 Task: Add a signature Destiny Lee containing Have a successful week, Destiny Lee to email address softage.4@softage.net and add a label Trademarks
Action: Mouse moved to (900, 76)
Screenshot: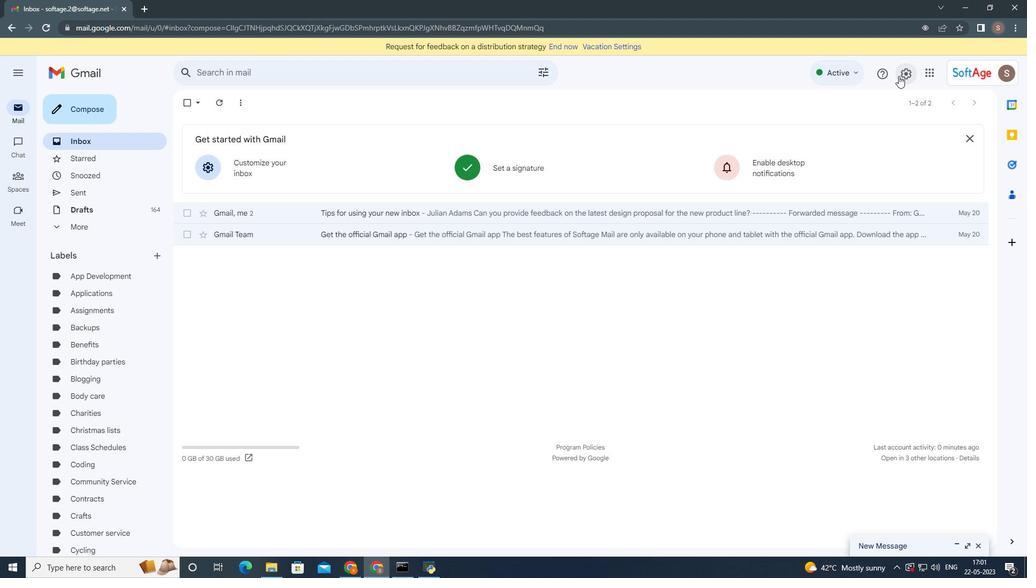 
Action: Mouse pressed left at (900, 76)
Screenshot: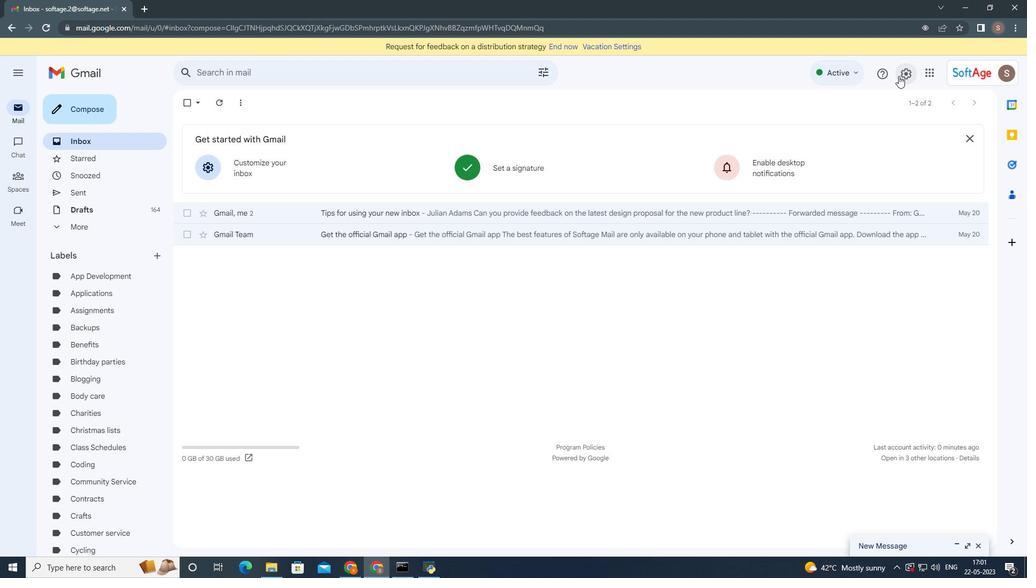 
Action: Mouse moved to (869, 130)
Screenshot: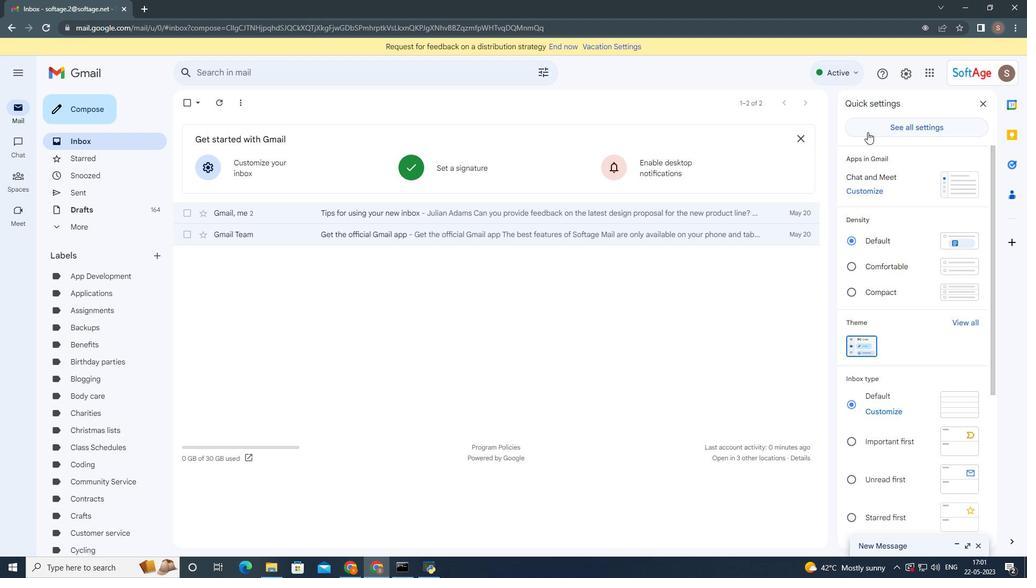 
Action: Mouse pressed left at (869, 130)
Screenshot: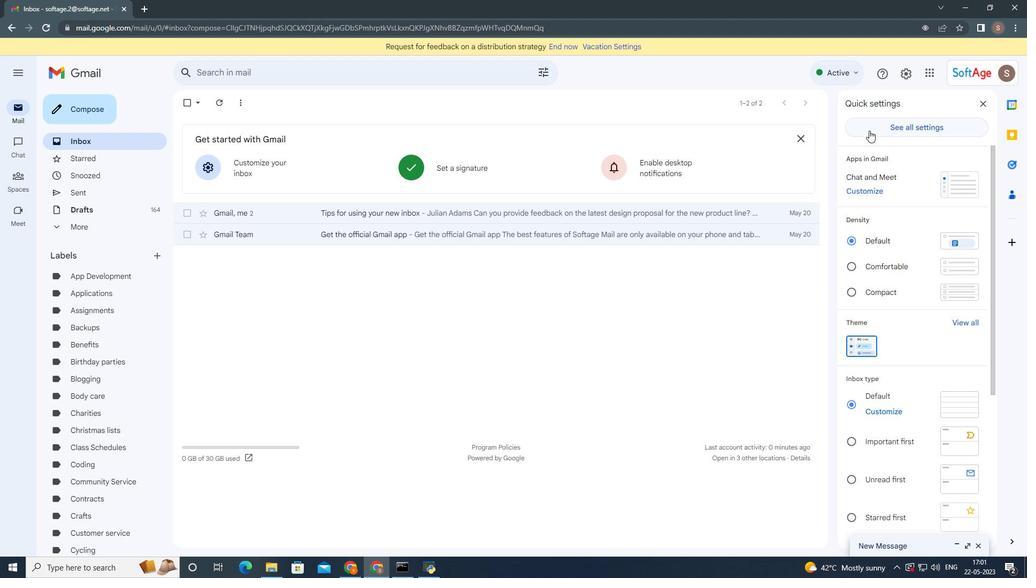 
Action: Mouse moved to (383, 327)
Screenshot: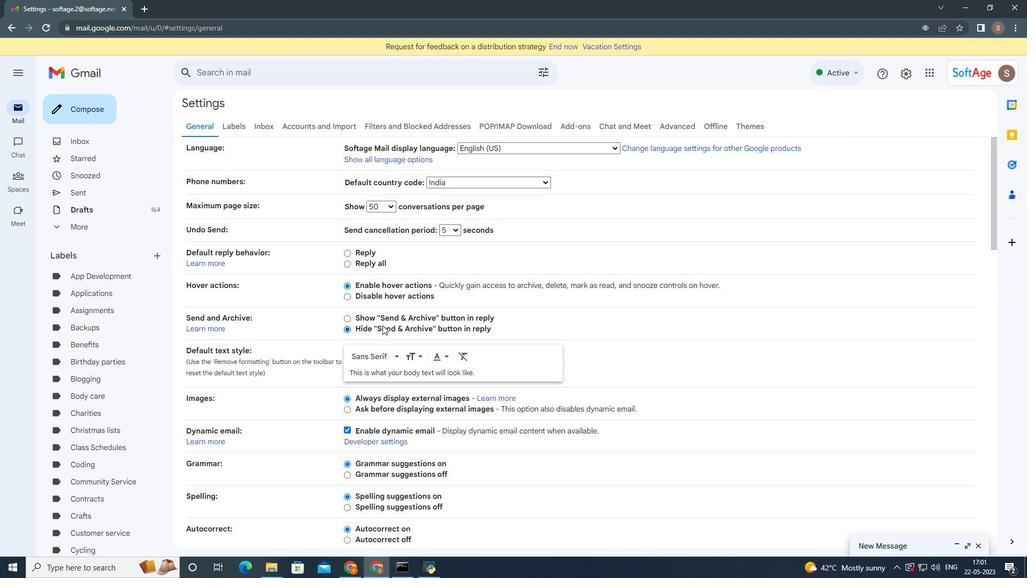 
Action: Mouse scrolled (383, 326) with delta (0, 0)
Screenshot: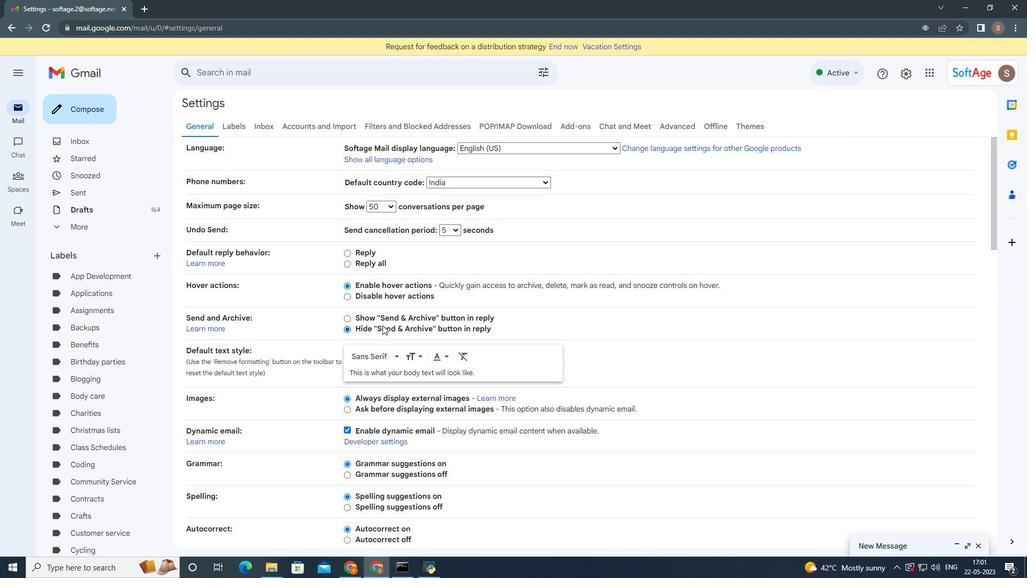 
Action: Mouse moved to (385, 331)
Screenshot: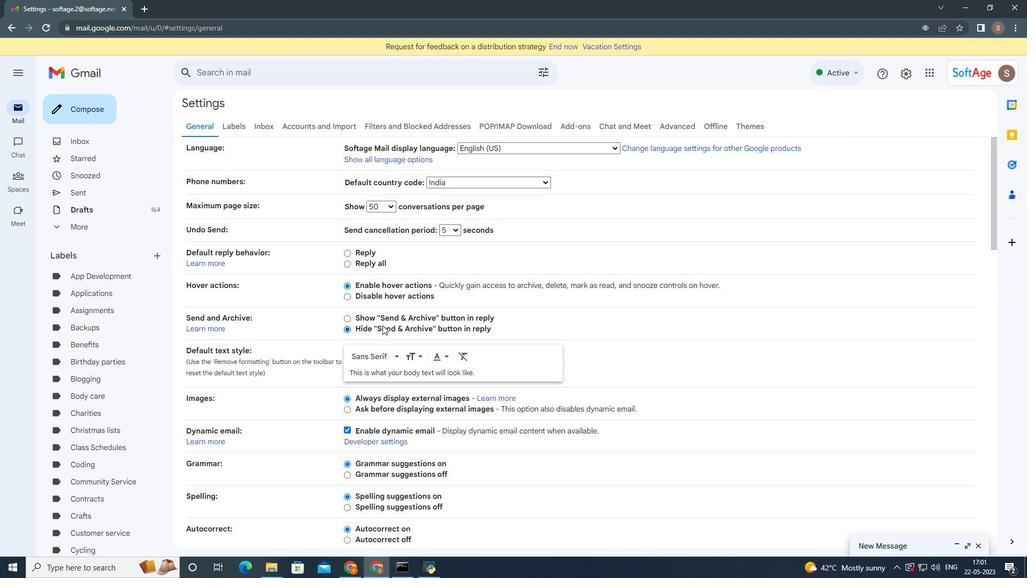 
Action: Mouse scrolled (385, 330) with delta (0, 0)
Screenshot: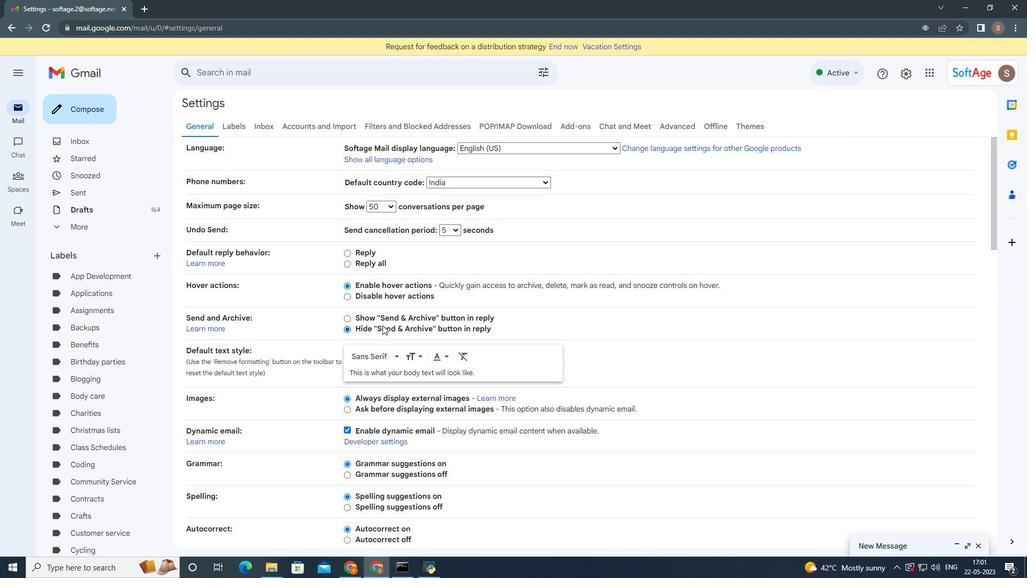
Action: Mouse moved to (386, 333)
Screenshot: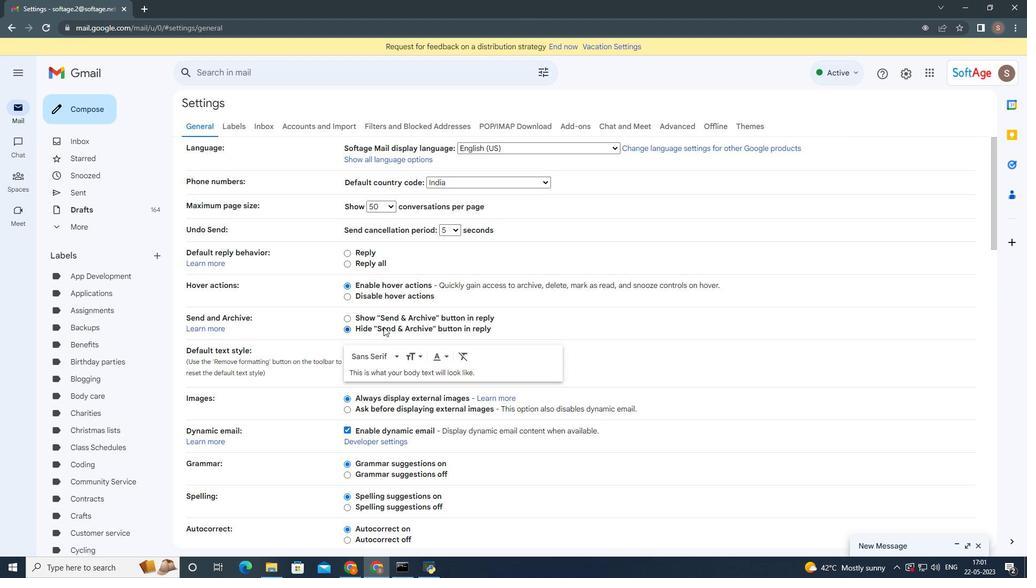 
Action: Mouse scrolled (386, 333) with delta (0, 0)
Screenshot: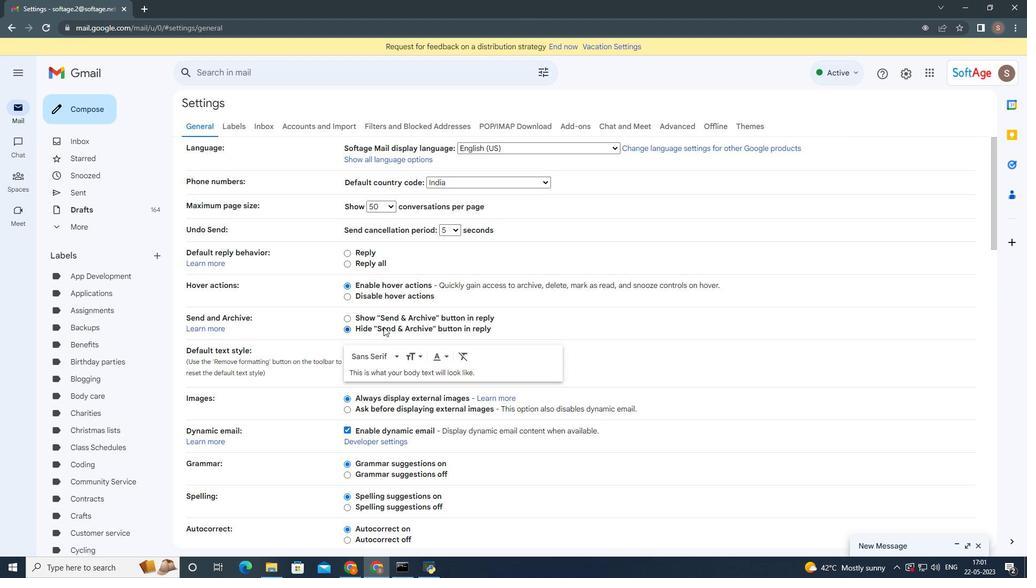 
Action: Mouse moved to (386, 333)
Screenshot: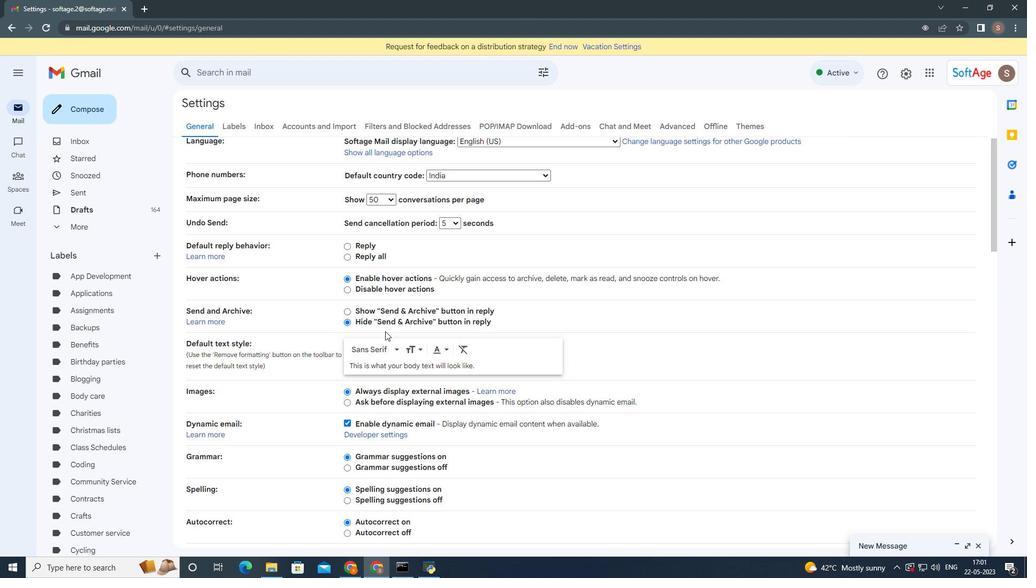 
Action: Mouse scrolled (386, 333) with delta (0, 0)
Screenshot: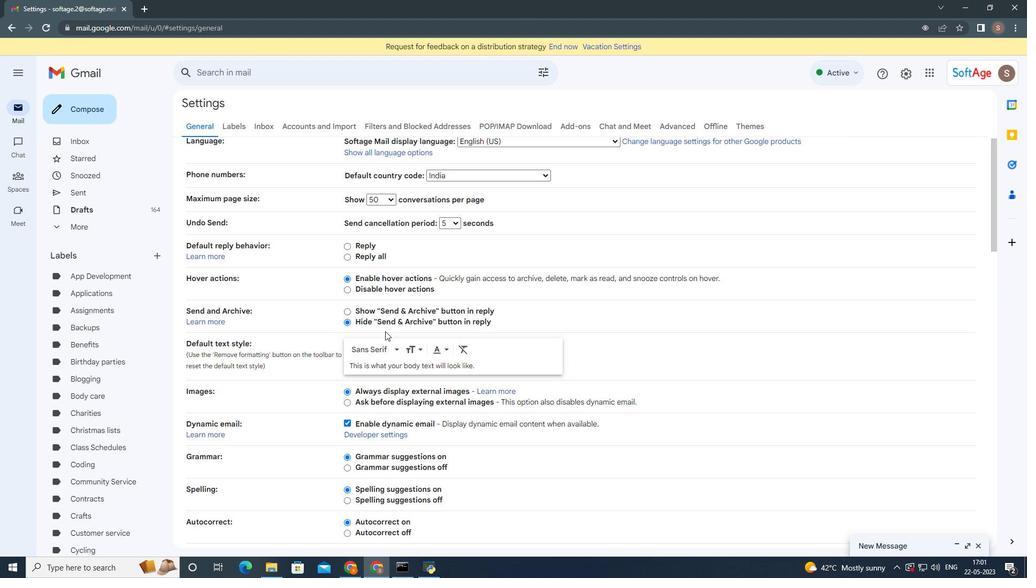 
Action: Mouse moved to (386, 334)
Screenshot: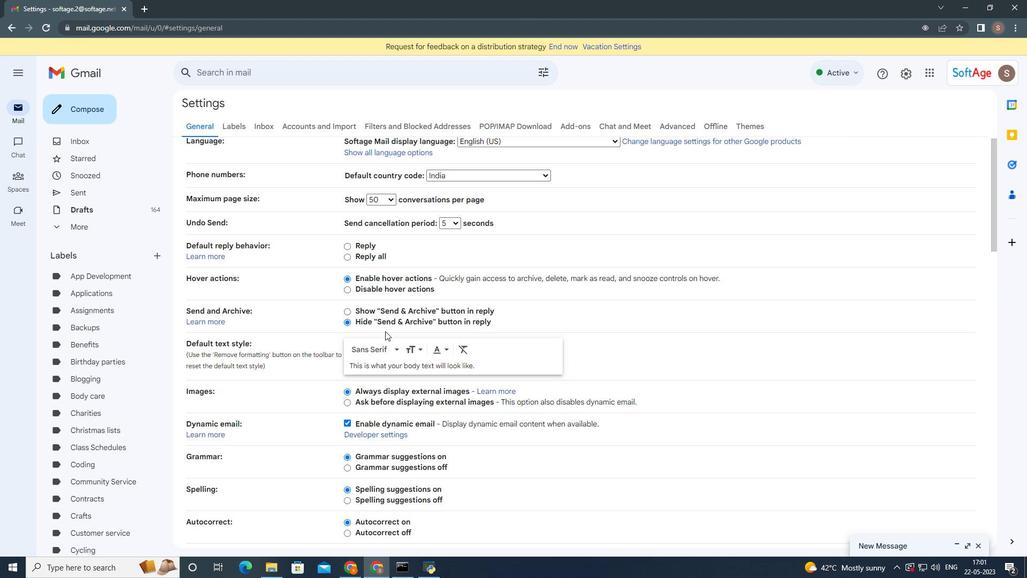 
Action: Mouse scrolled (386, 333) with delta (0, 0)
Screenshot: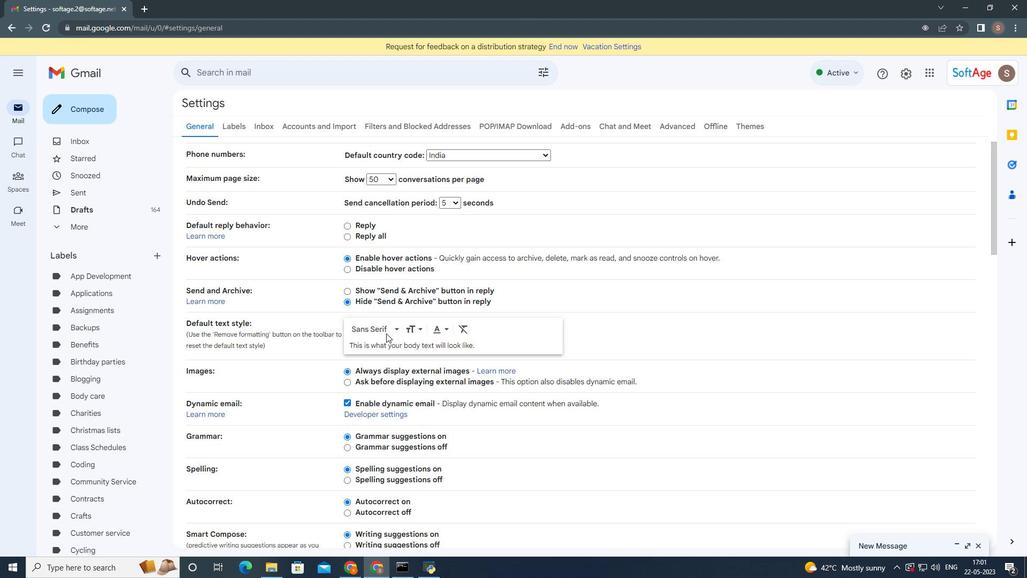 
Action: Mouse moved to (386, 335)
Screenshot: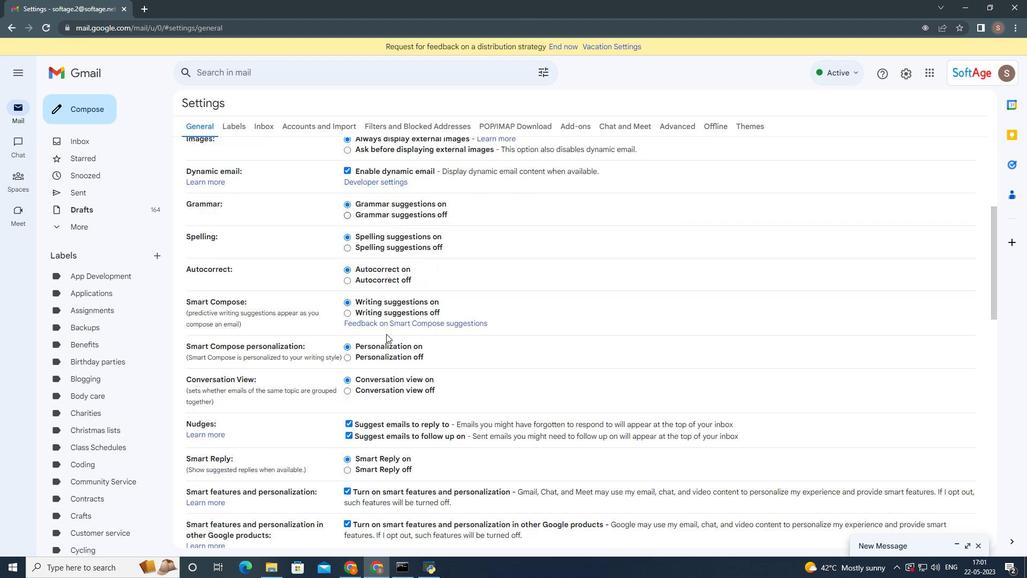 
Action: Mouse scrolled (386, 334) with delta (0, 0)
Screenshot: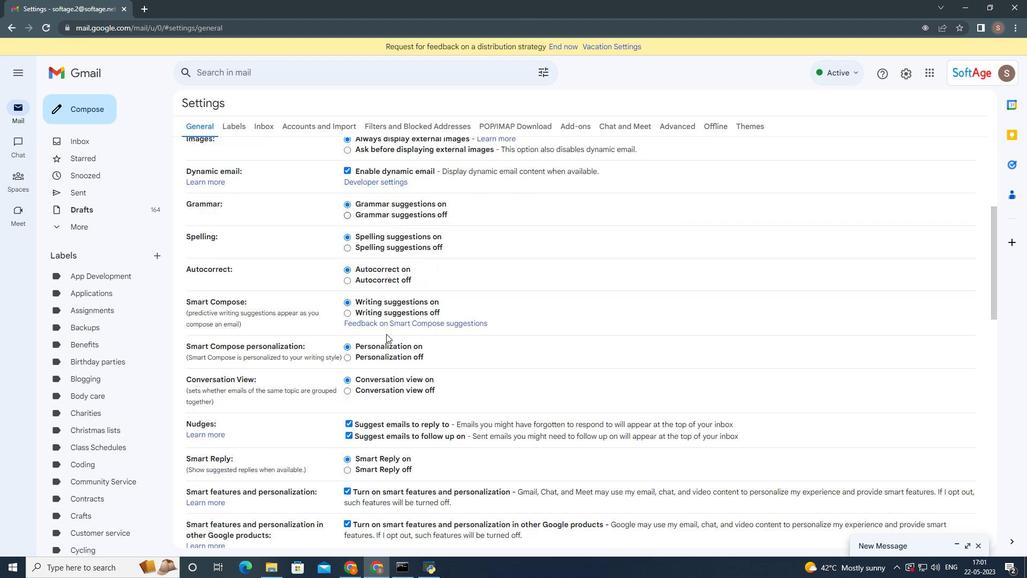 
Action: Mouse moved to (386, 335)
Screenshot: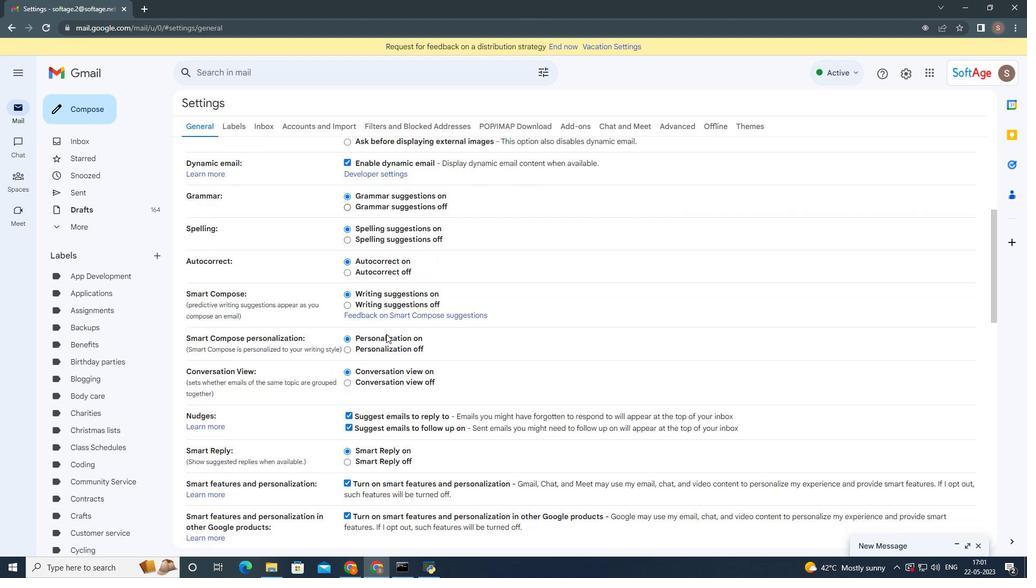 
Action: Mouse scrolled (386, 335) with delta (0, 0)
Screenshot: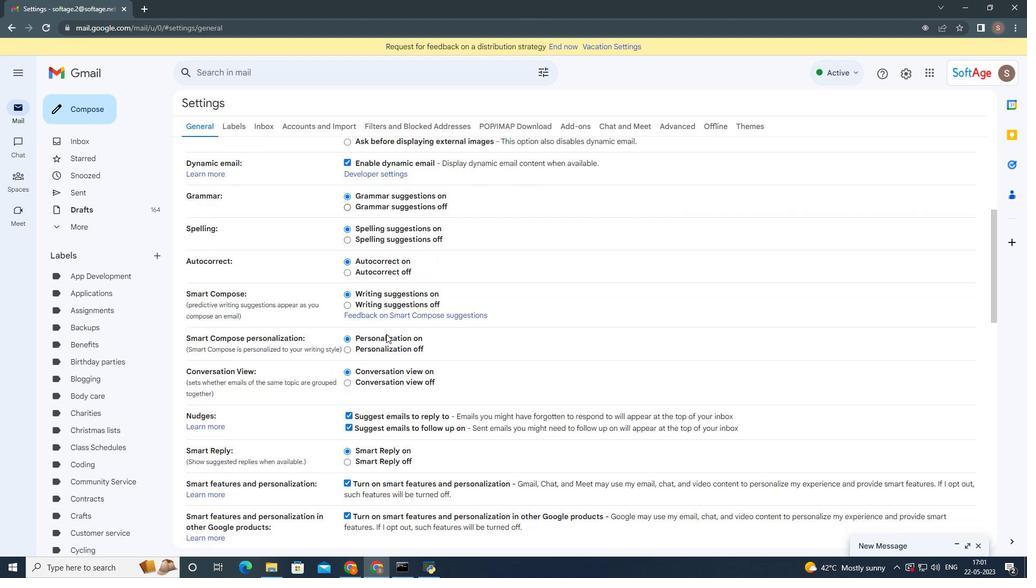 
Action: Mouse moved to (386, 336)
Screenshot: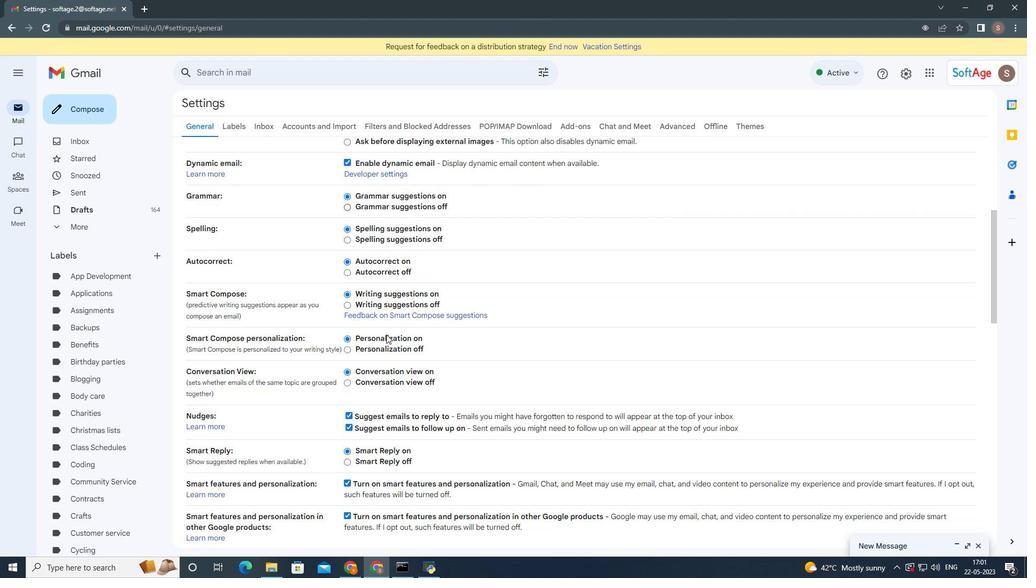 
Action: Mouse scrolled (386, 335) with delta (0, 0)
Screenshot: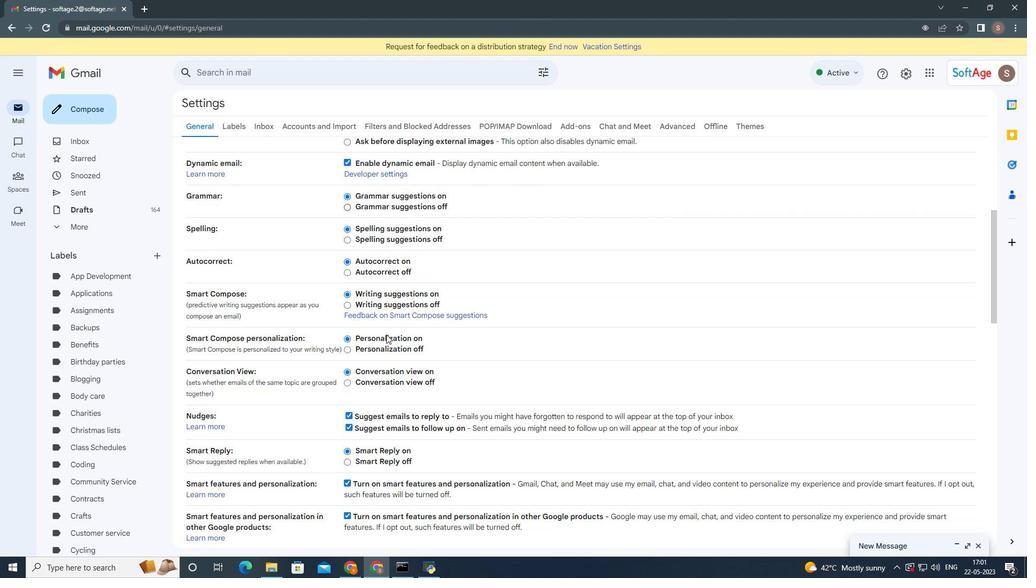 
Action: Mouse moved to (386, 338)
Screenshot: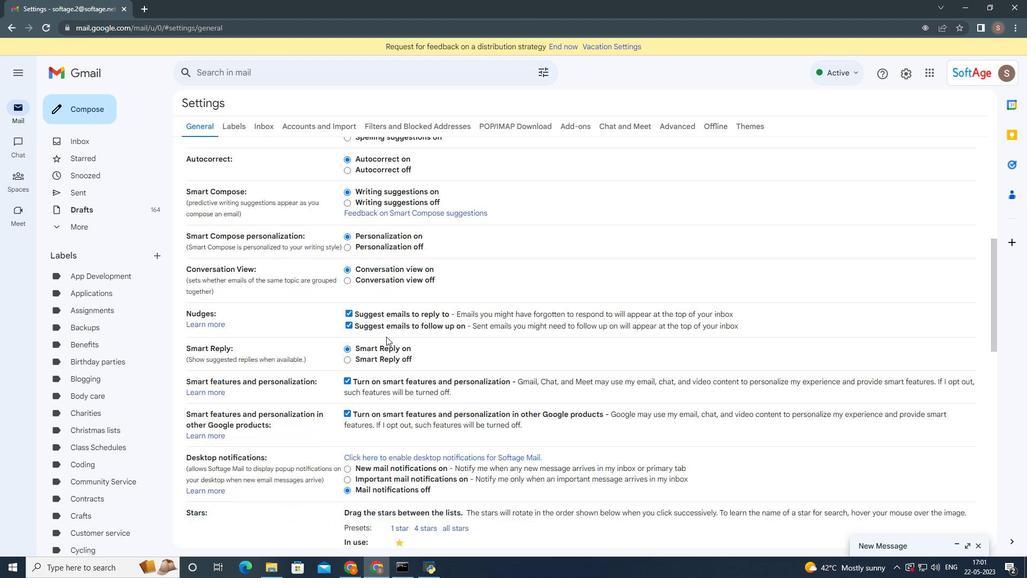
Action: Mouse scrolled (386, 338) with delta (0, 0)
Screenshot: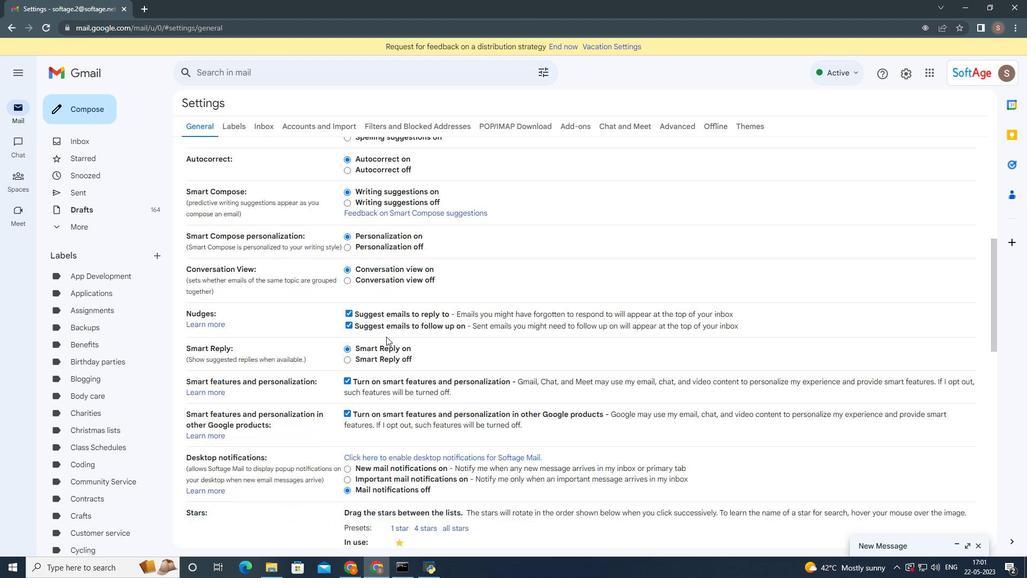 
Action: Mouse moved to (386, 343)
Screenshot: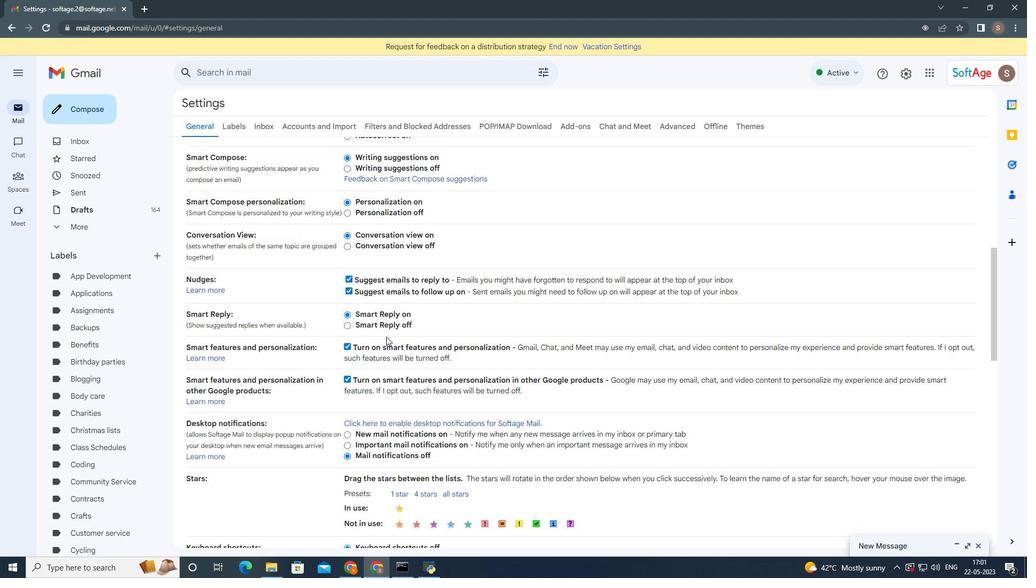 
Action: Mouse scrolled (386, 342) with delta (0, 0)
Screenshot: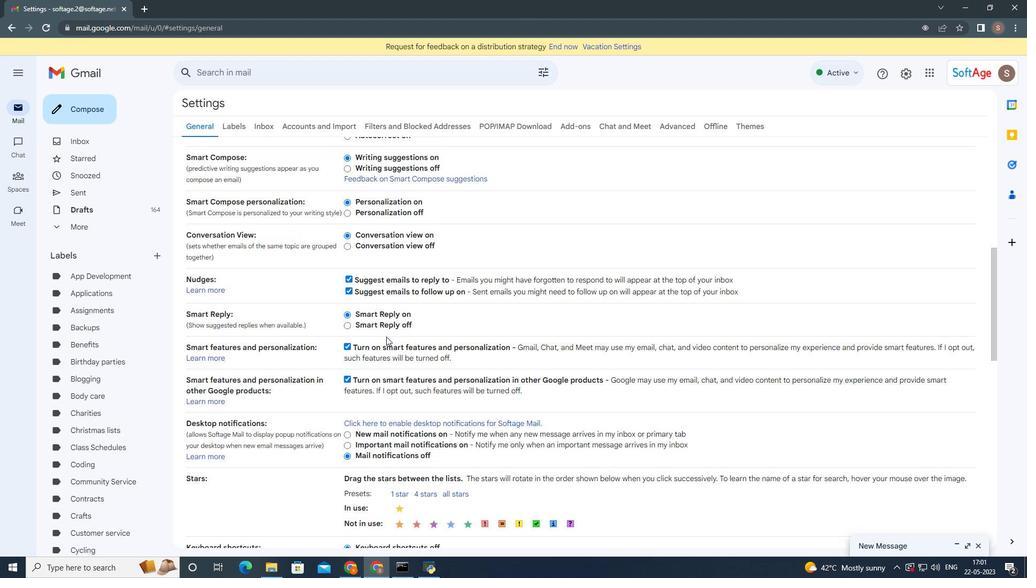 
Action: Mouse moved to (384, 400)
Screenshot: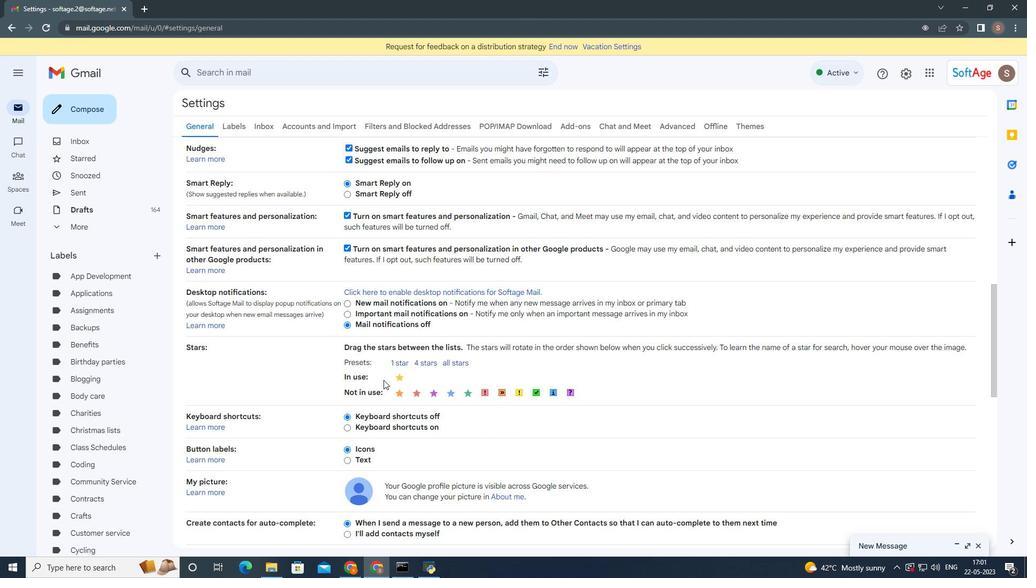 
Action: Mouse scrolled (384, 400) with delta (0, 0)
Screenshot: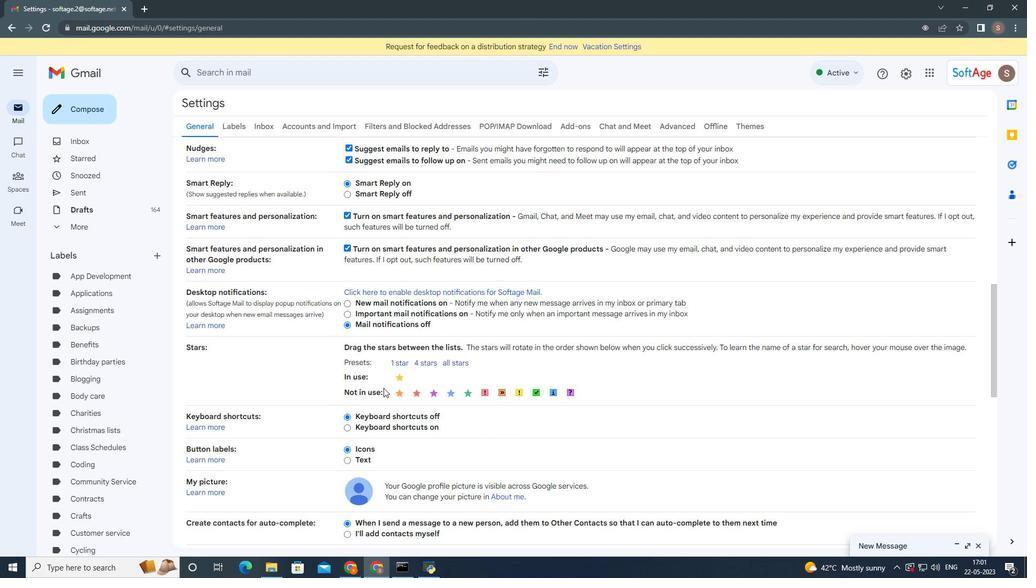
Action: Mouse moved to (385, 402)
Screenshot: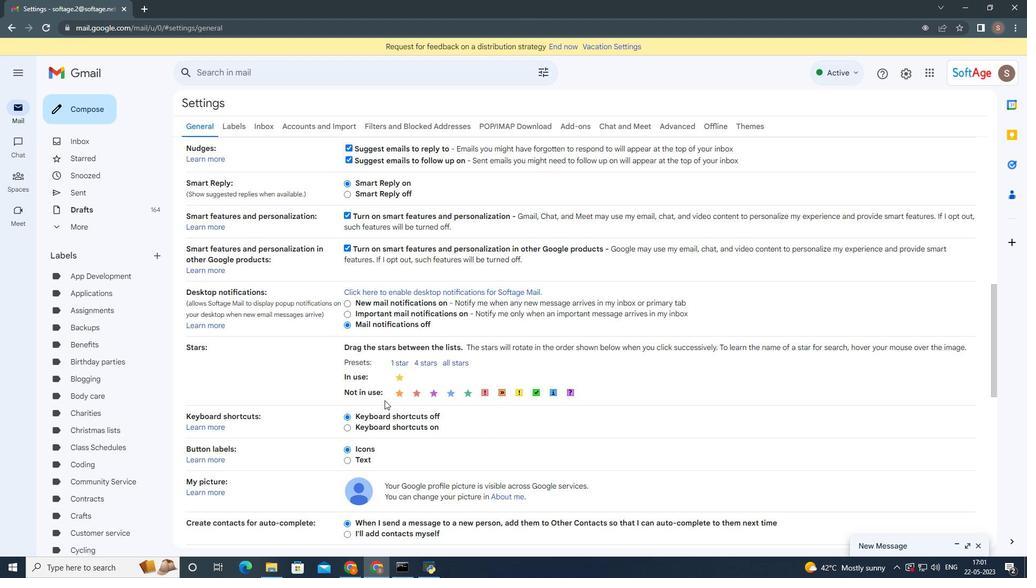 
Action: Mouse scrolled (385, 401) with delta (0, 0)
Screenshot: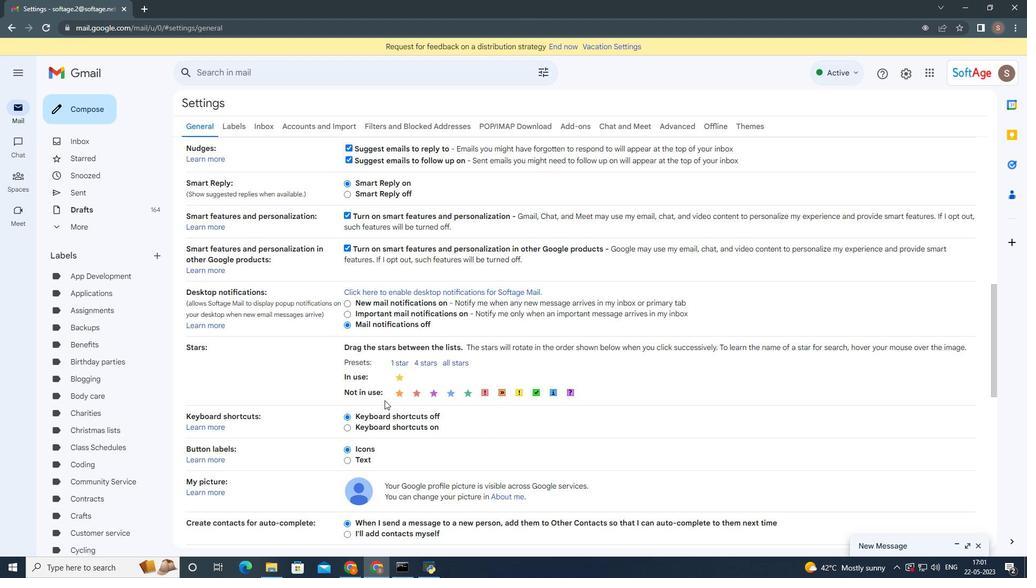 
Action: Mouse scrolled (385, 401) with delta (0, 0)
Screenshot: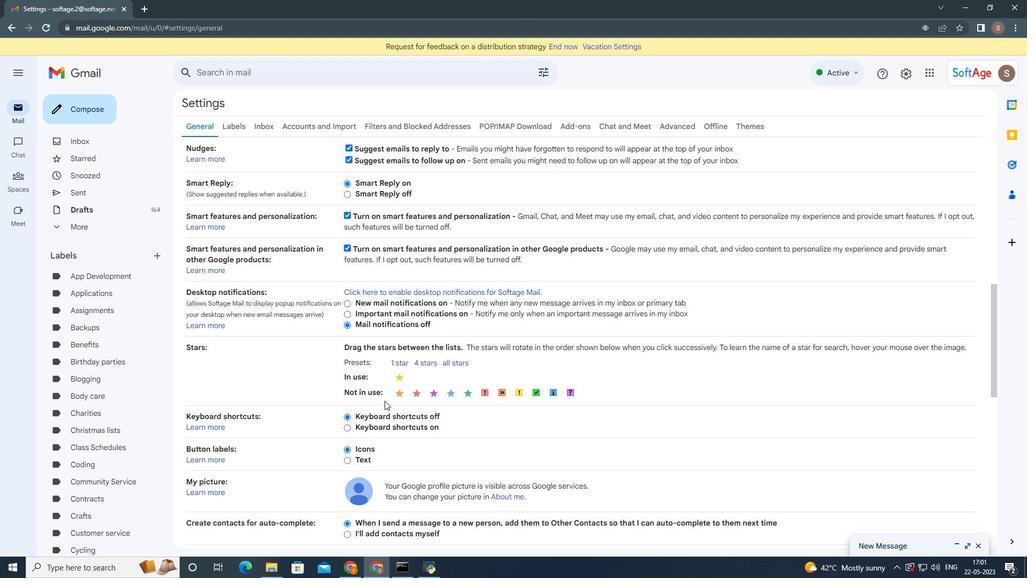 
Action: Mouse moved to (410, 491)
Screenshot: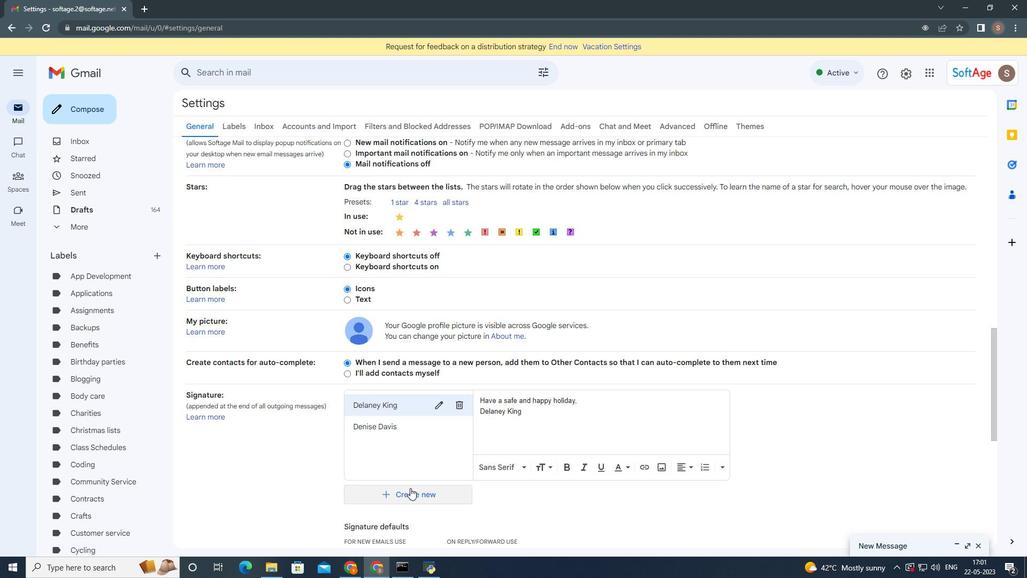 
Action: Mouse pressed left at (410, 491)
Screenshot: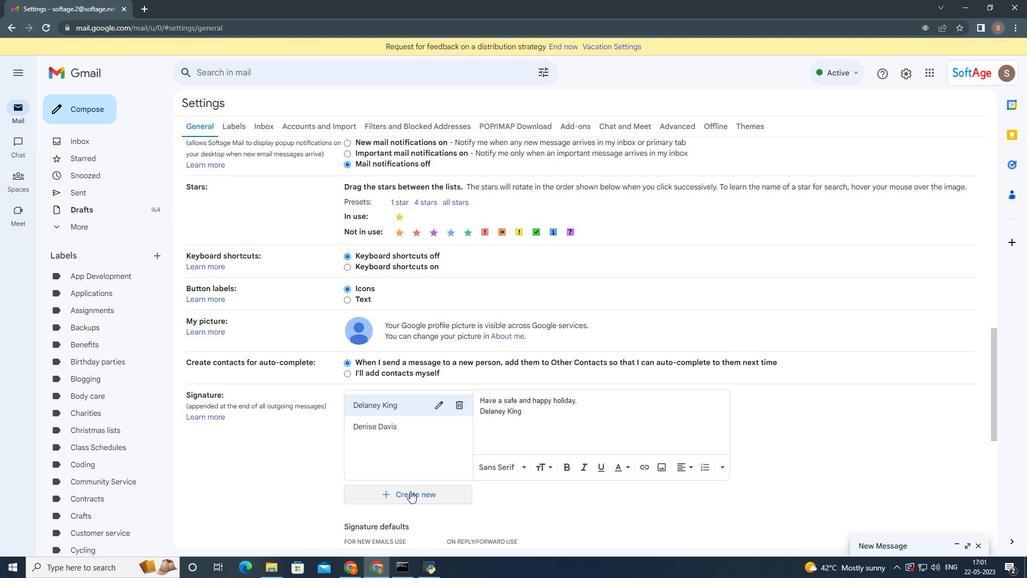 
Action: Mouse moved to (493, 354)
Screenshot: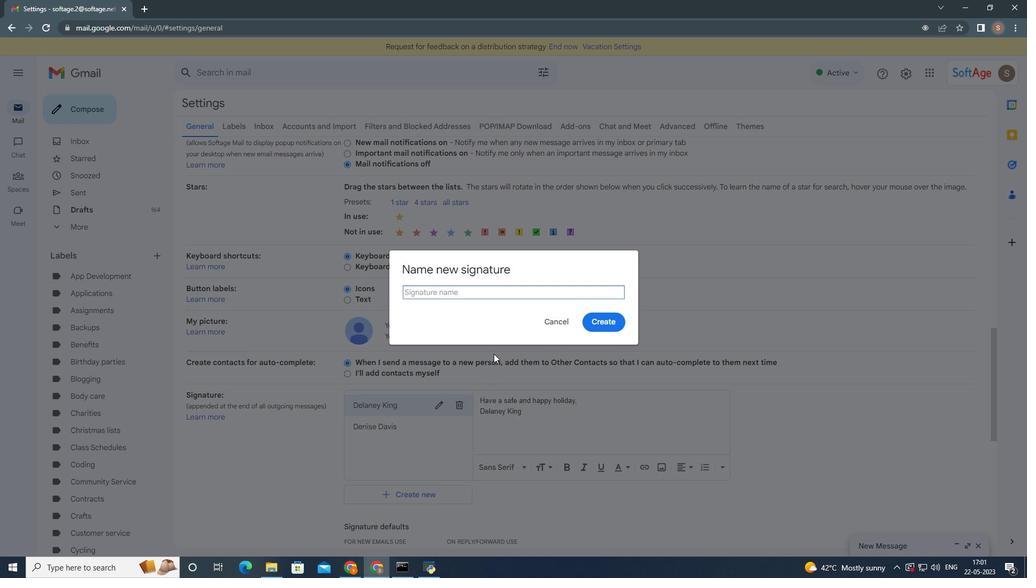 
Action: Key pressed <Key.shift>Destiny<Key.space><Key.shift><Key.shift><Key.shift><Key.shift><Key.shift><Key.shift><Key.shift><Key.shift><Key.shift><Key.shift><Key.shift><Key.shift><Key.shift><Key.shift><Key.shift><Key.shift><Key.shift><Key.shift>Lee
Screenshot: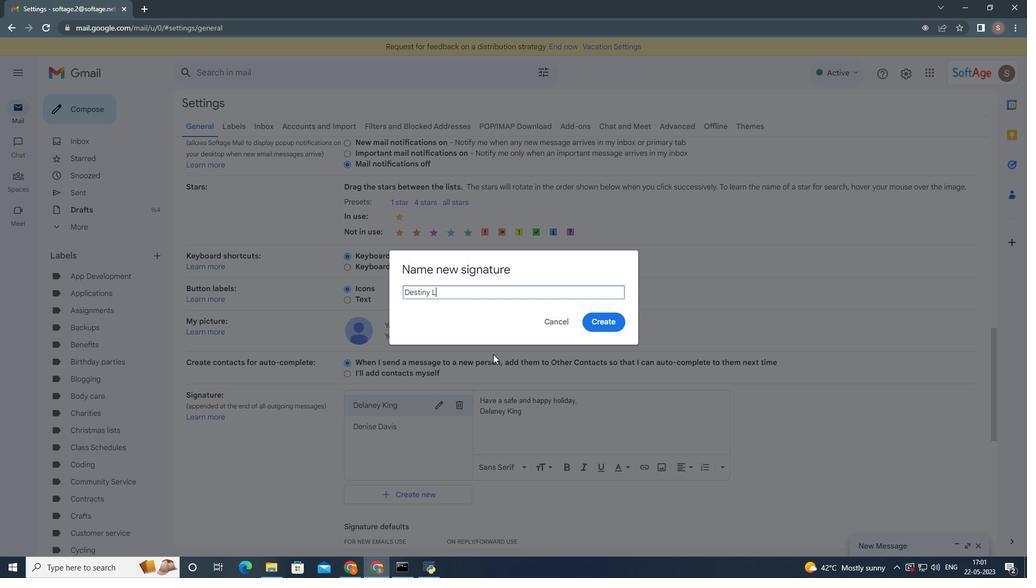 
Action: Mouse moved to (612, 323)
Screenshot: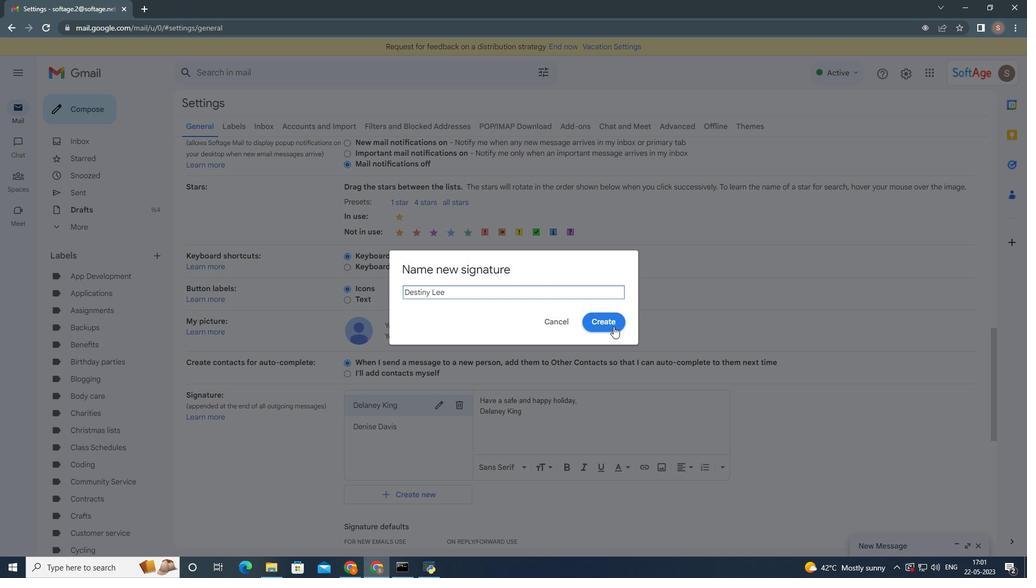 
Action: Mouse pressed left at (612, 323)
Screenshot: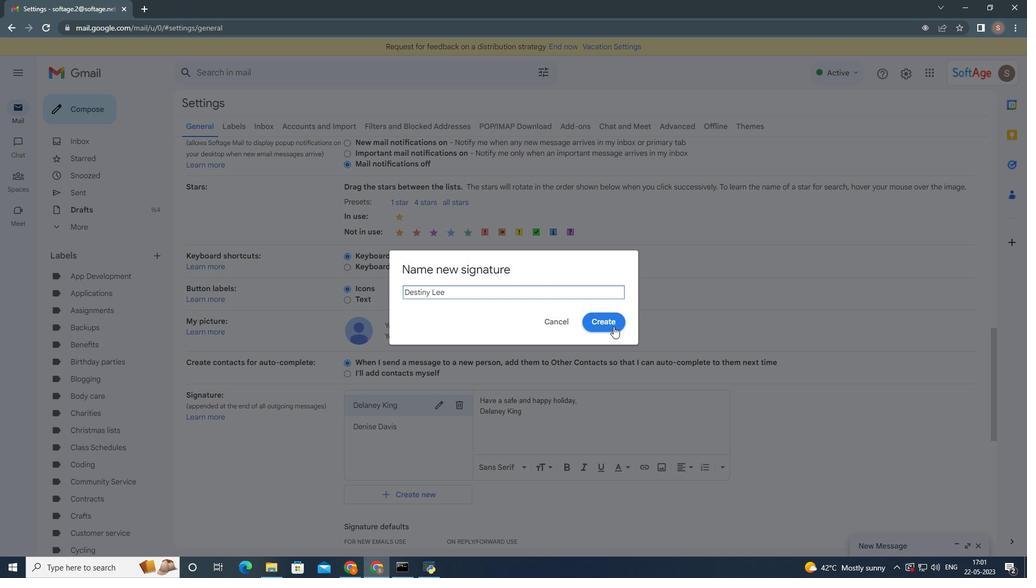 
Action: Mouse moved to (511, 389)
Screenshot: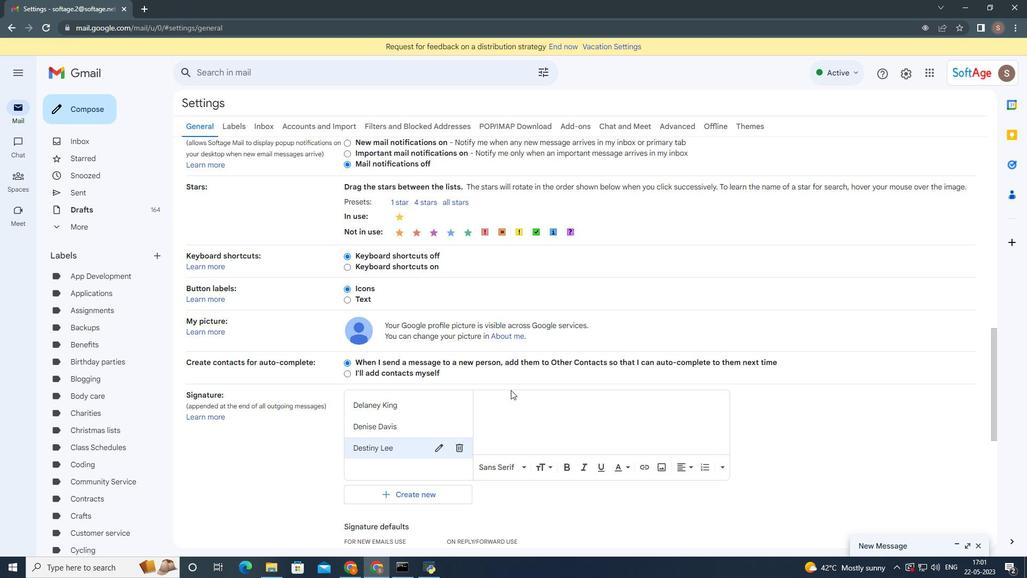 
Action: Key pressed have<Key.left><Key.left><Key.left><Key.backspace><Key.shift>H<Key.right><Key.right><Key.right><Key.space>a<Key.space>successful<Key.space>week
Screenshot: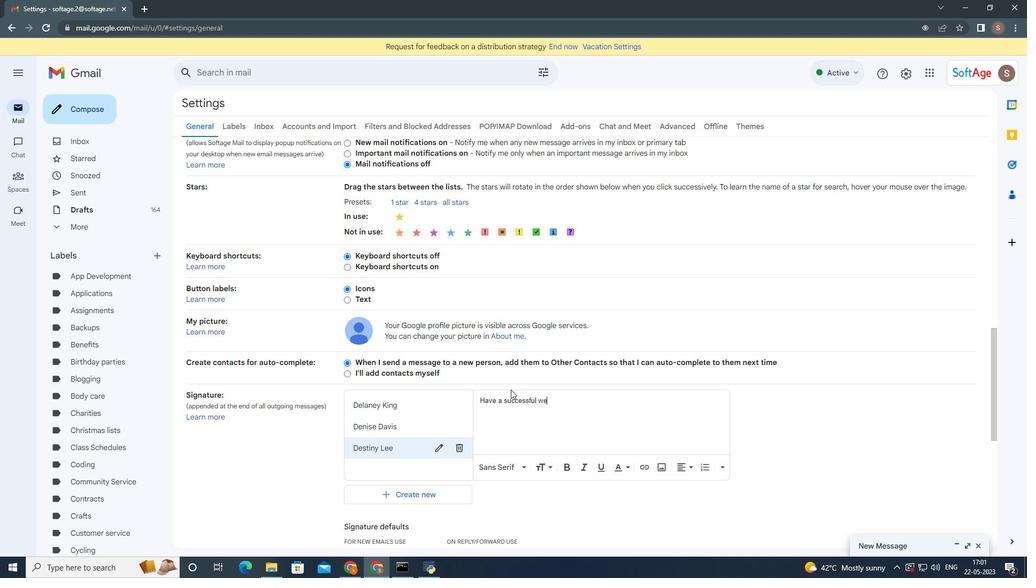 
Action: Mouse moved to (574, 433)
Screenshot: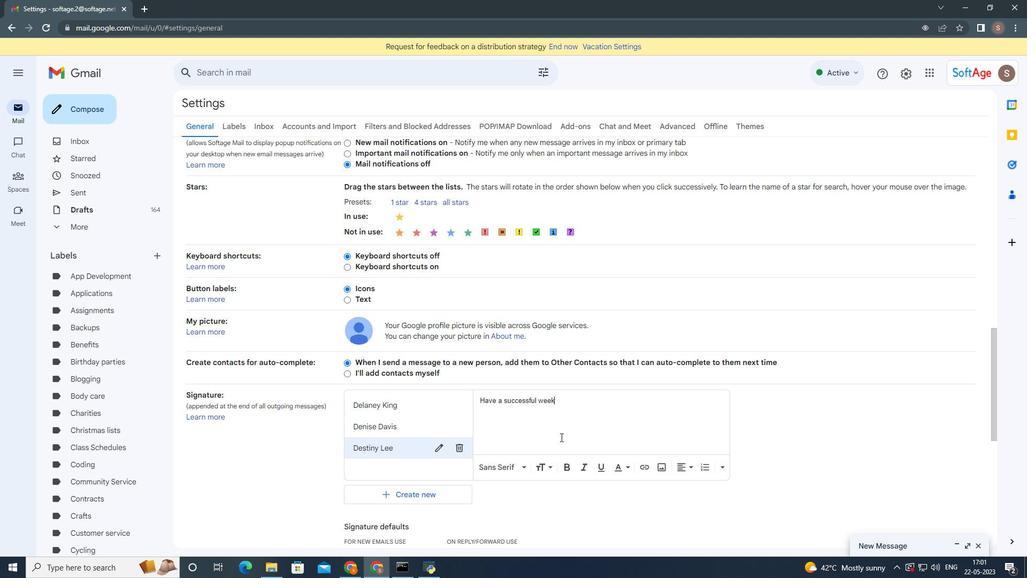 
Action: Mouse scrolled (574, 433) with delta (0, 0)
Screenshot: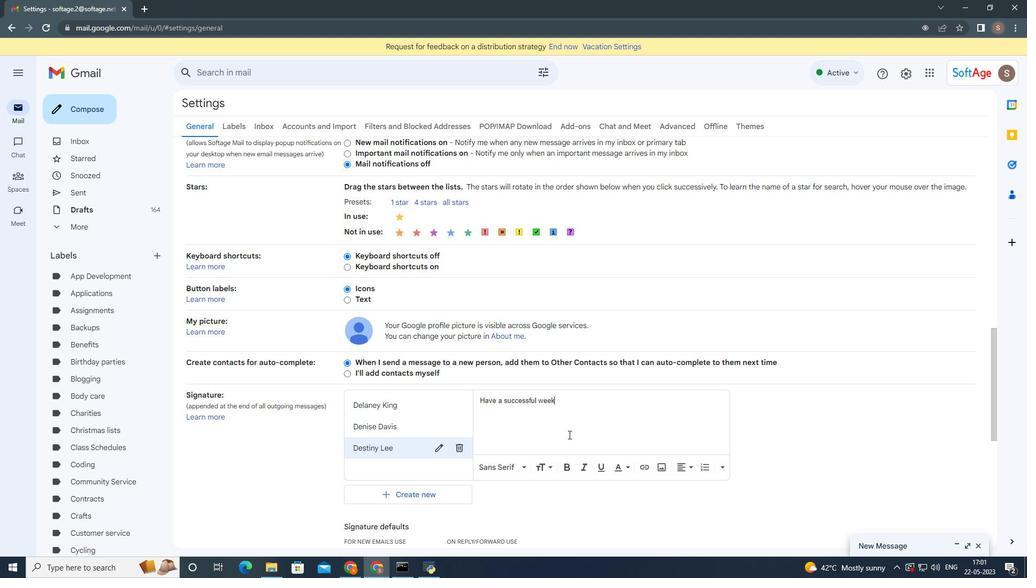 
Action: Mouse moved to (574, 372)
Screenshot: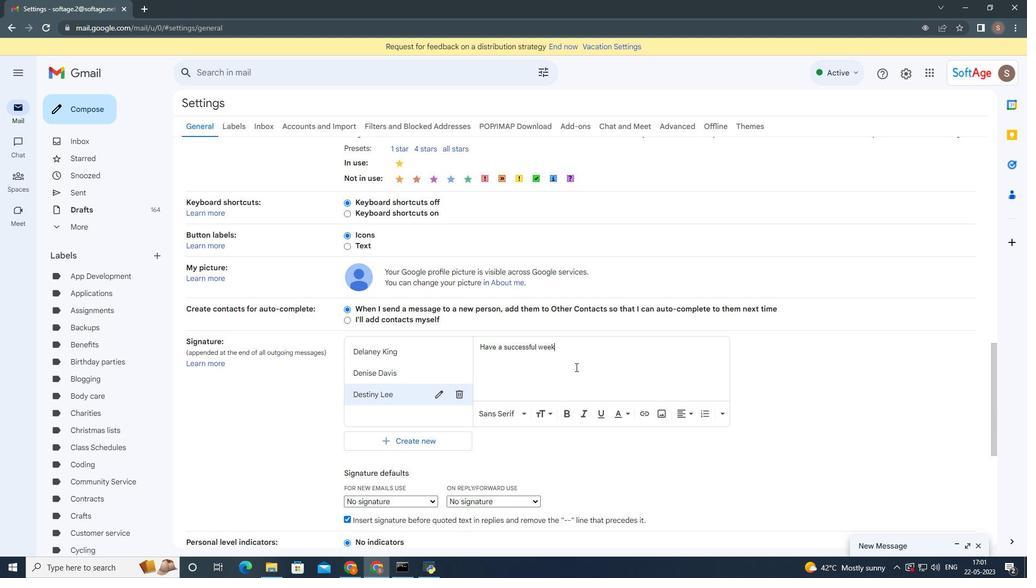 
Action: Key pressed ,<Key.enter><Key.shift>Destiny<Key.space><Key.shift>Lee
Screenshot: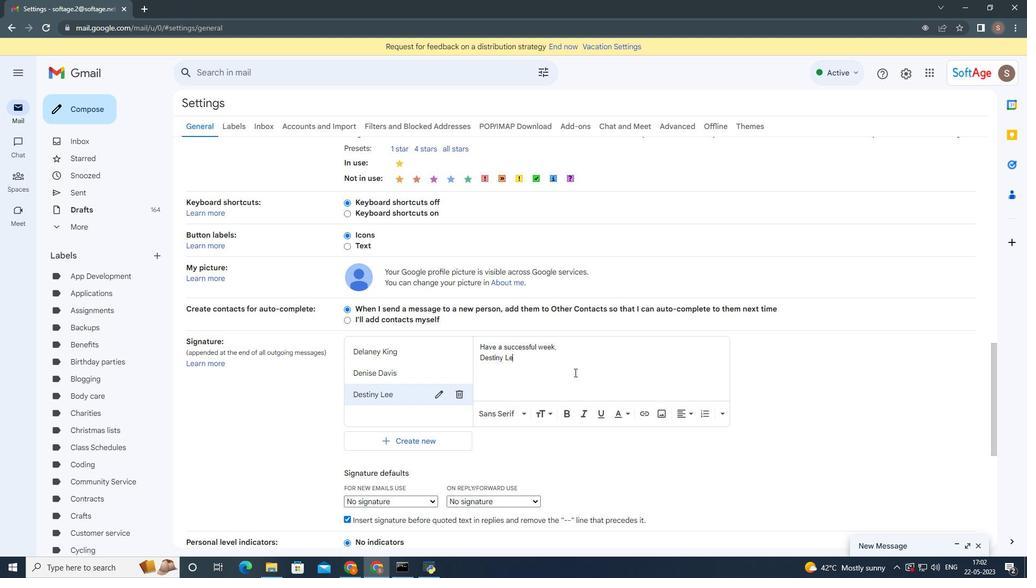
Action: Mouse moved to (556, 373)
Screenshot: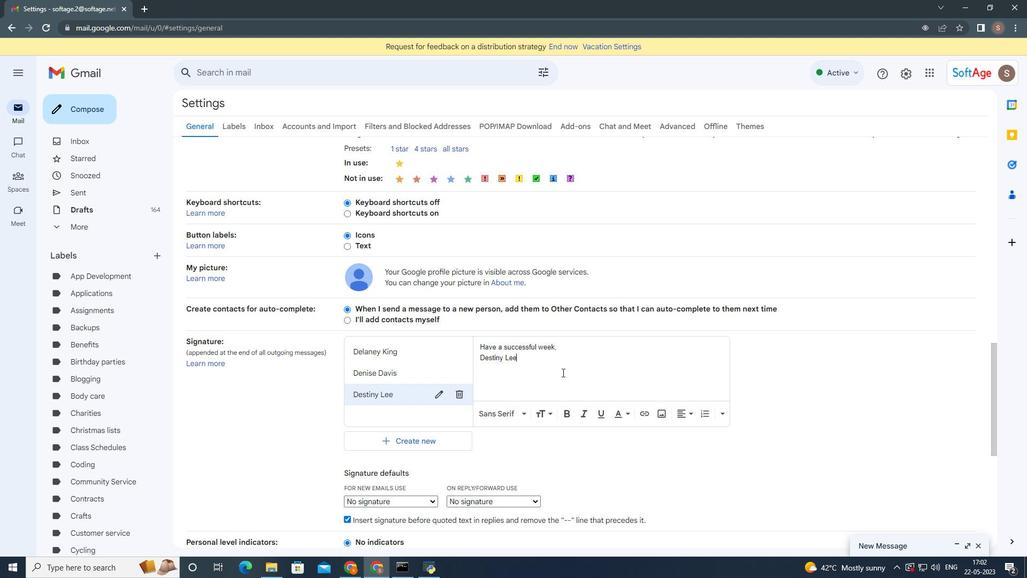 
Action: Mouse scrolled (556, 372) with delta (0, 0)
Screenshot: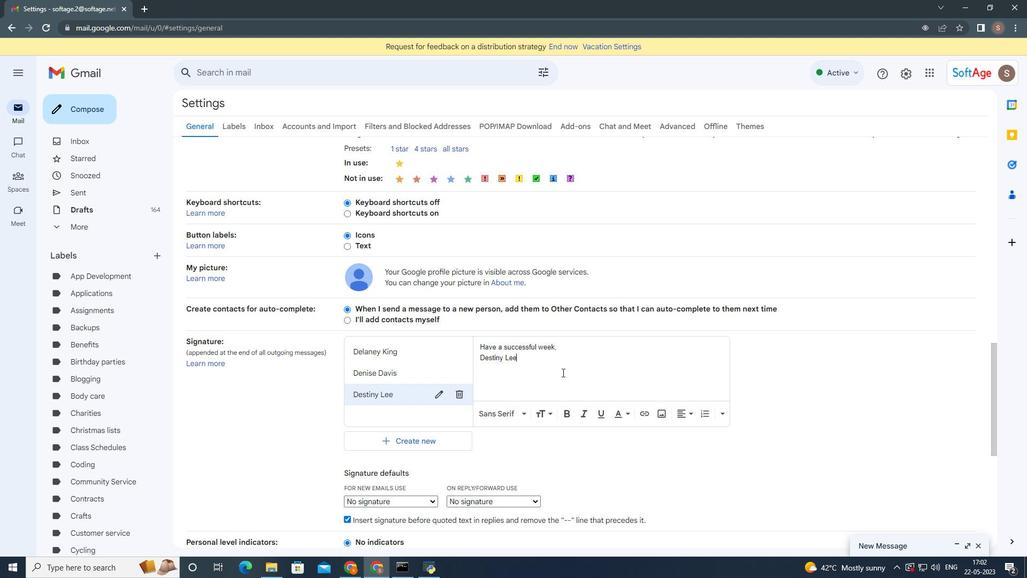 
Action: Mouse moved to (553, 377)
Screenshot: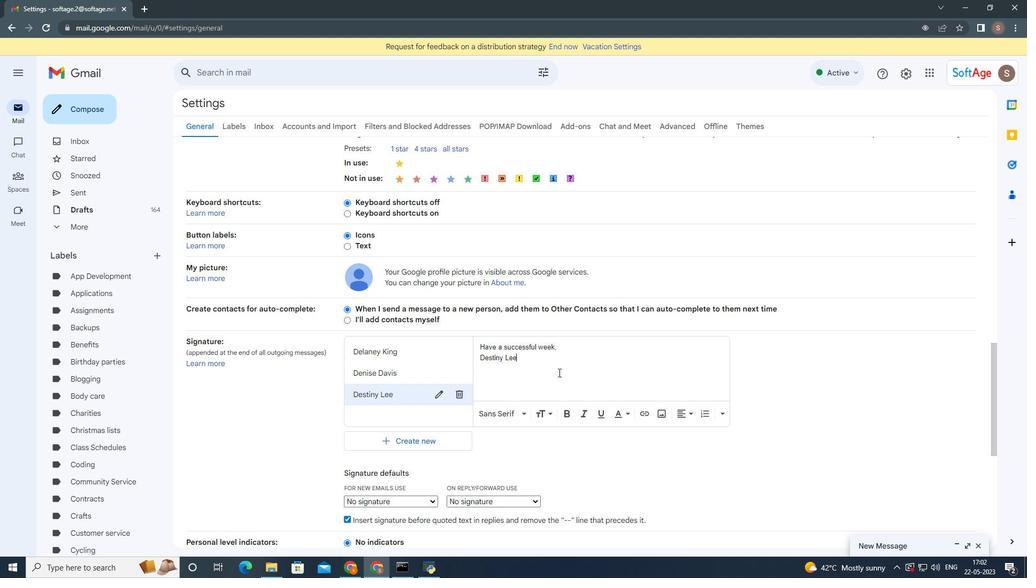 
Action: Mouse scrolled (553, 377) with delta (0, 0)
Screenshot: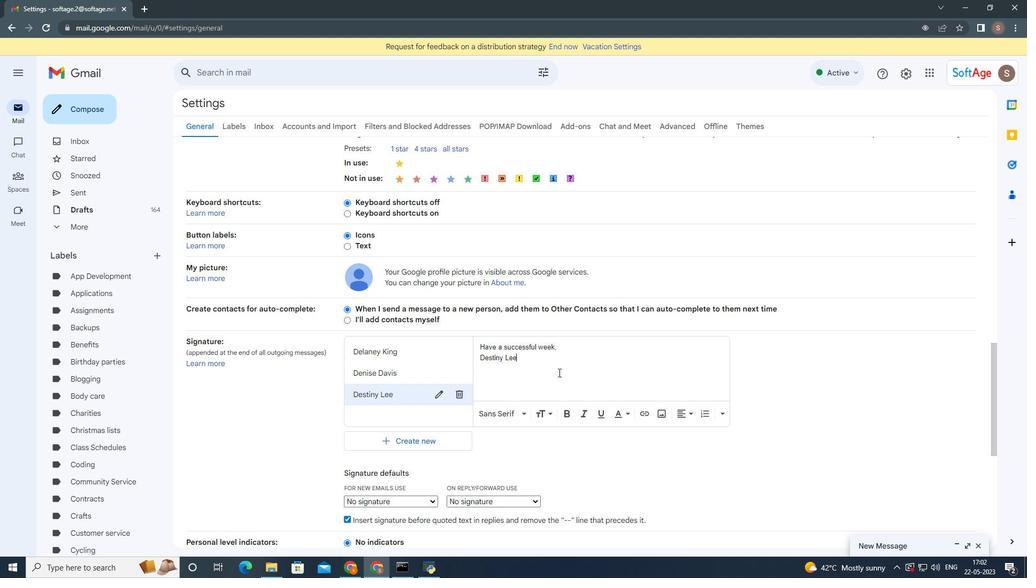
Action: Mouse moved to (549, 380)
Screenshot: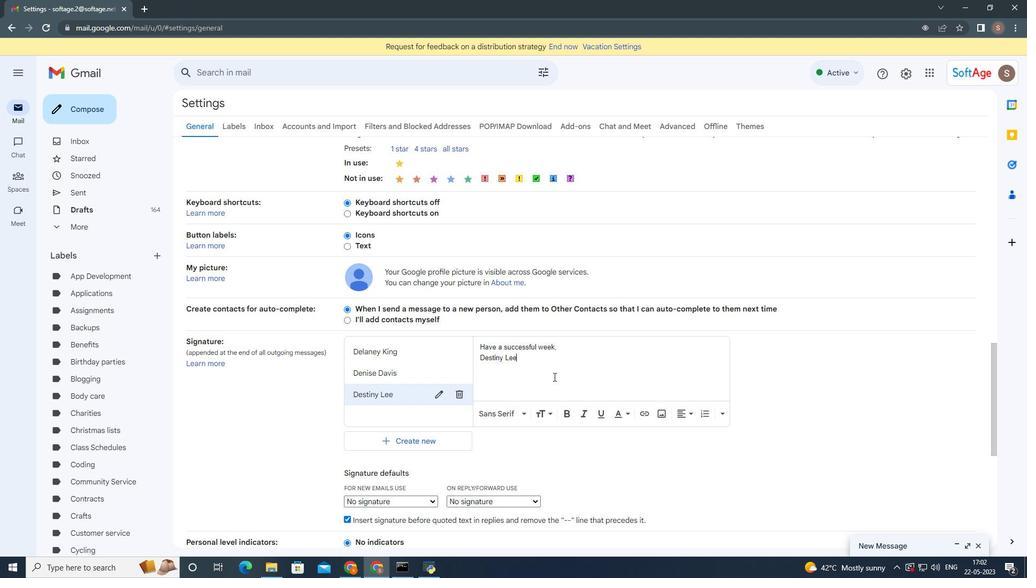
Action: Mouse scrolled (550, 379) with delta (0, 0)
Screenshot: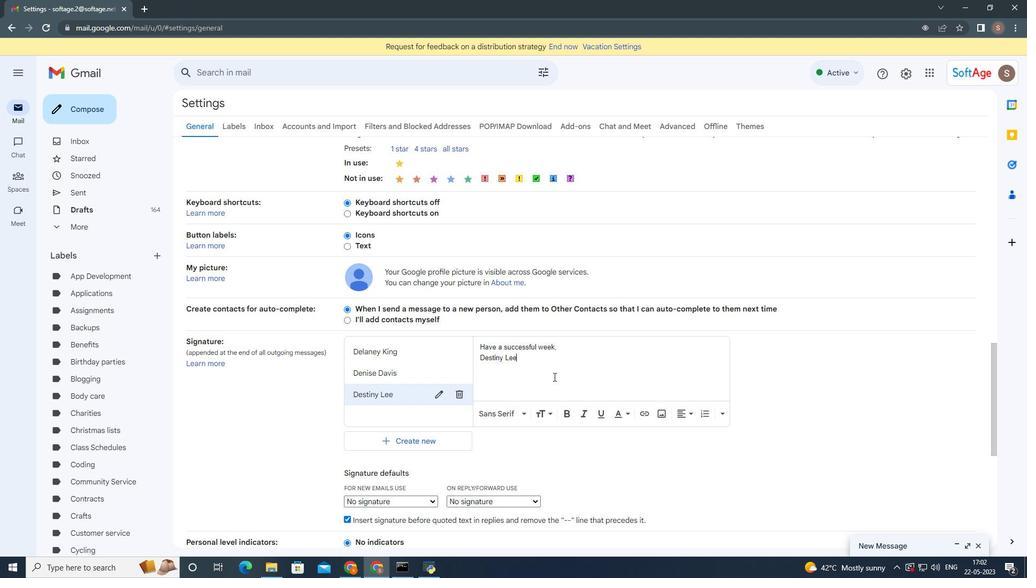
Action: Mouse moved to (551, 390)
Screenshot: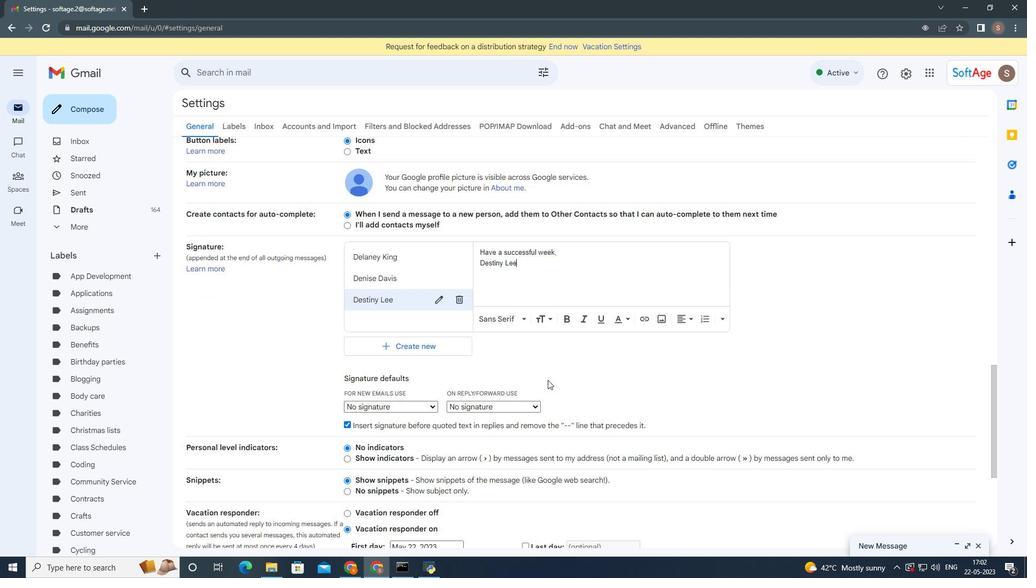 
Action: Mouse scrolled (551, 389) with delta (0, 0)
Screenshot: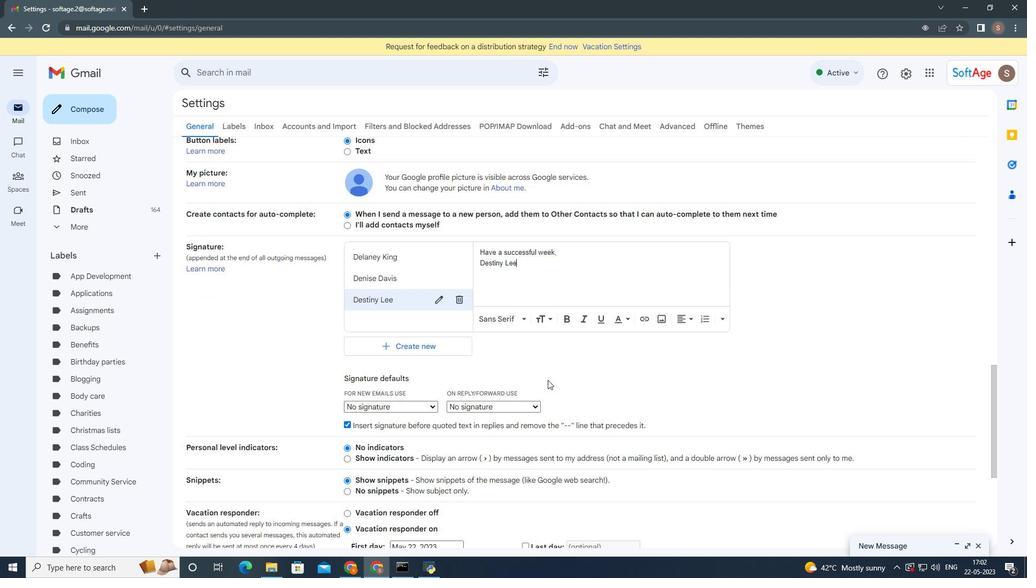 
Action: Mouse moved to (551, 392)
Screenshot: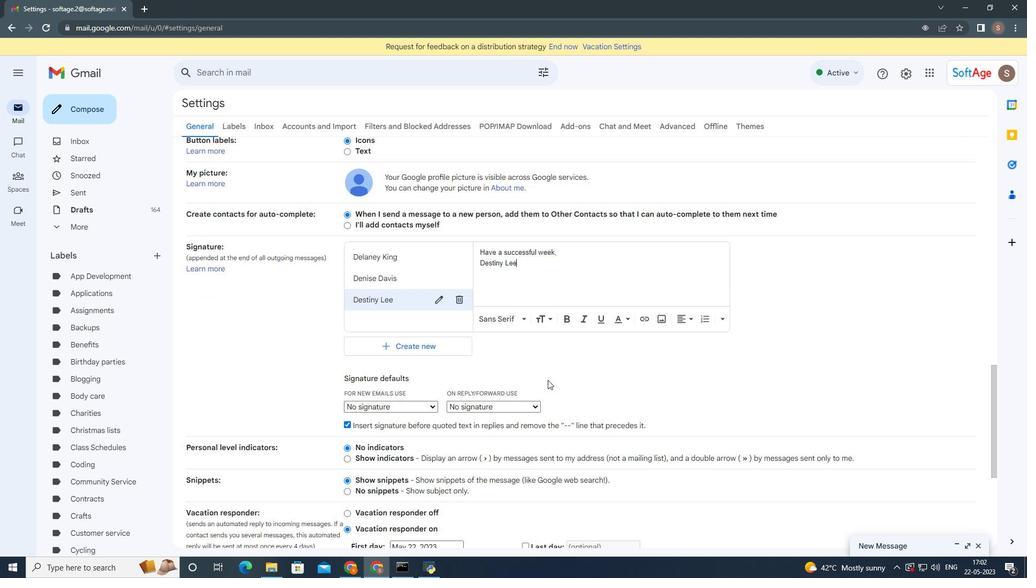 
Action: Mouse scrolled (551, 391) with delta (0, 0)
Screenshot: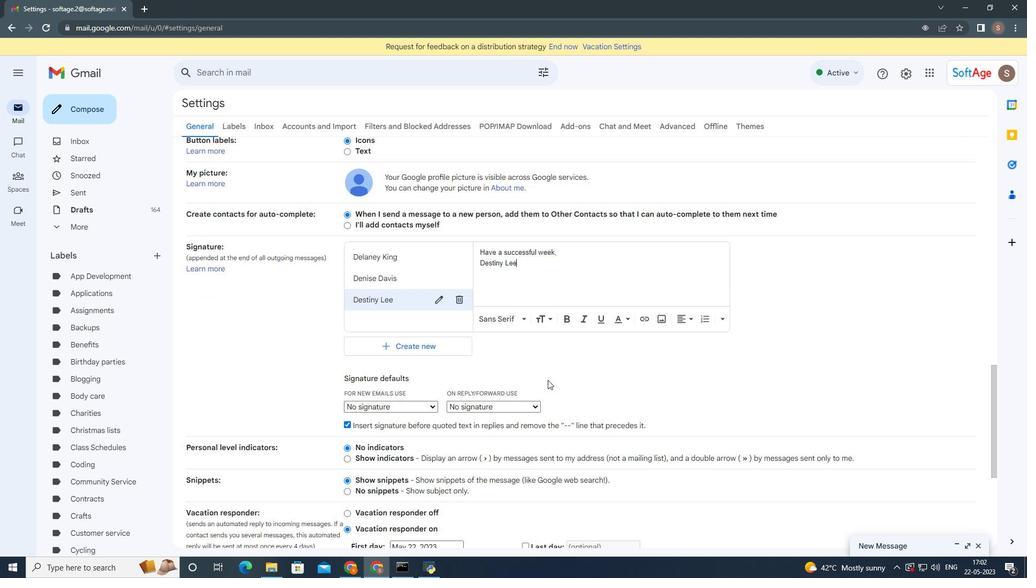 
Action: Mouse moved to (552, 402)
Screenshot: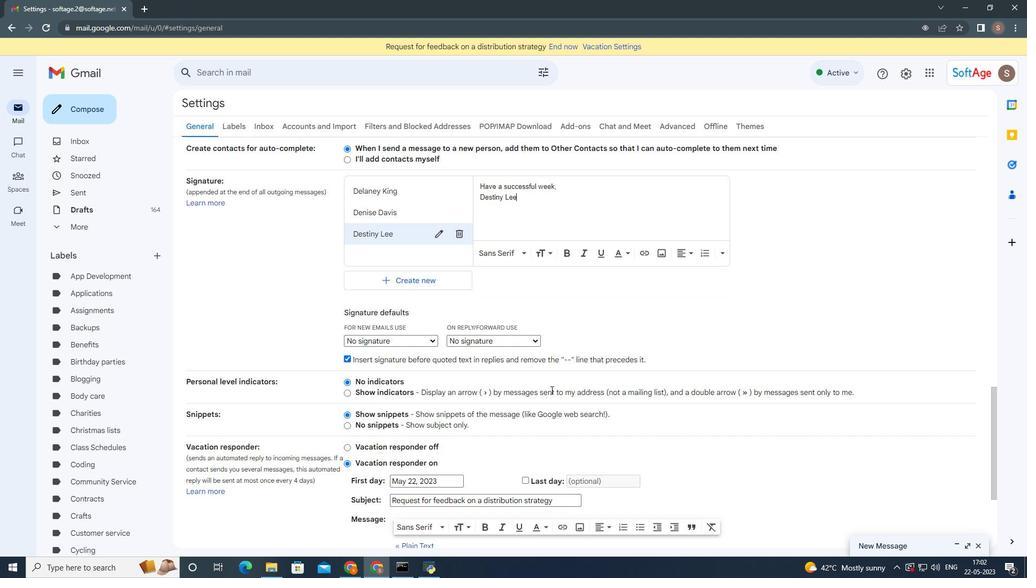 
Action: Mouse scrolled (552, 396) with delta (0, 0)
Screenshot: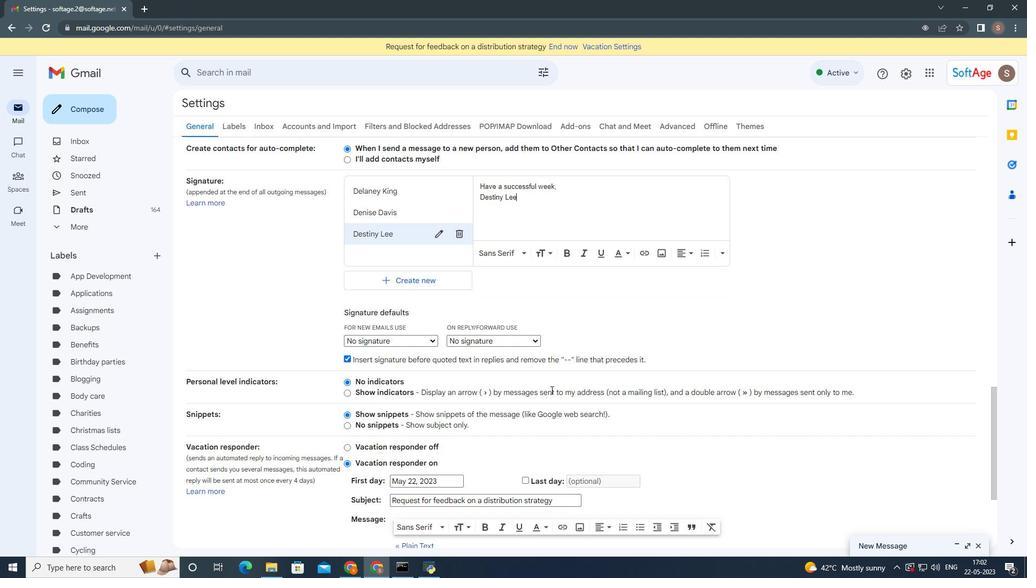 
Action: Mouse scrolled (552, 398) with delta (0, 0)
Screenshot: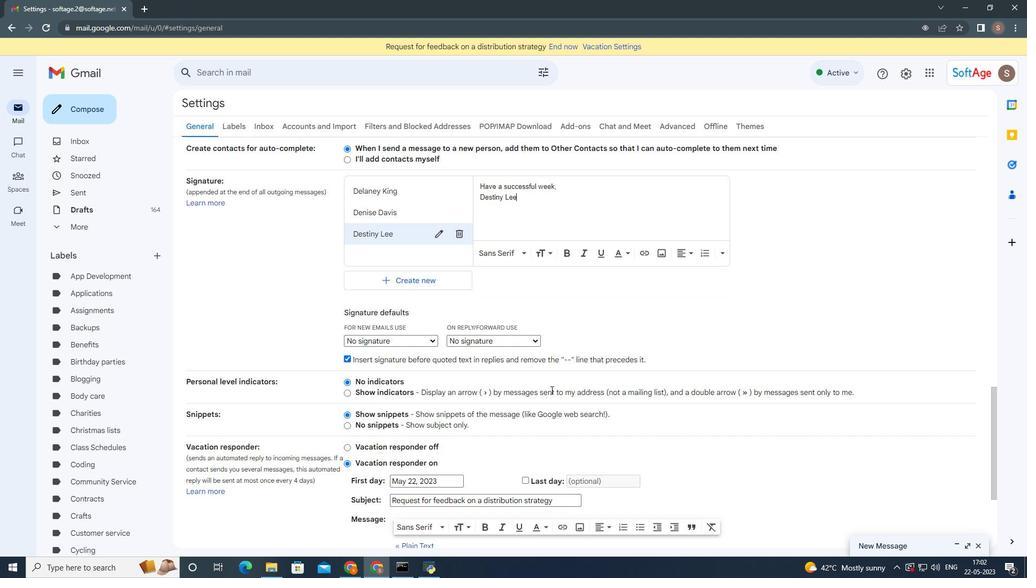 
Action: Mouse scrolled (552, 400) with delta (0, 0)
Screenshot: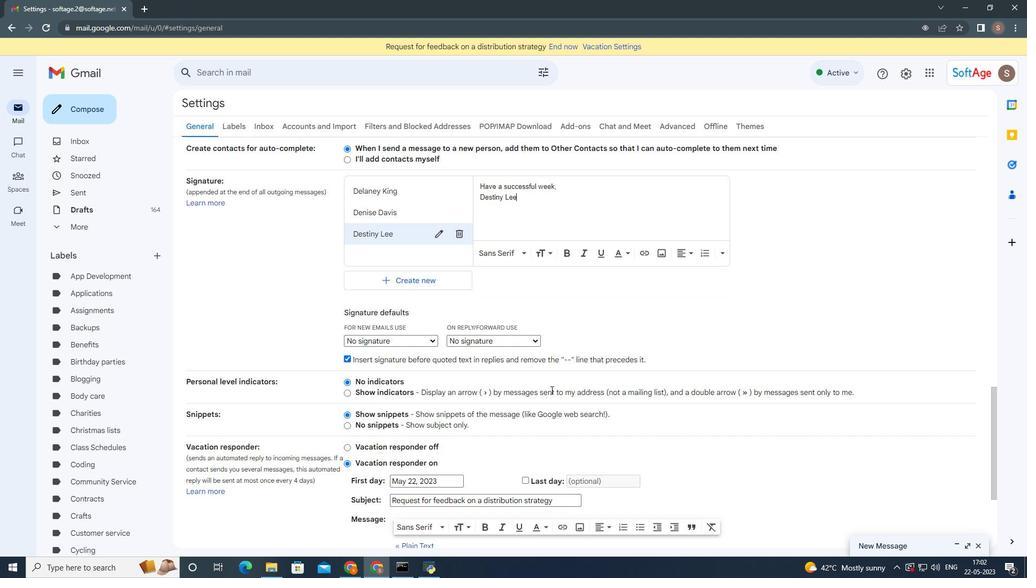 
Action: Mouse moved to (554, 493)
Screenshot: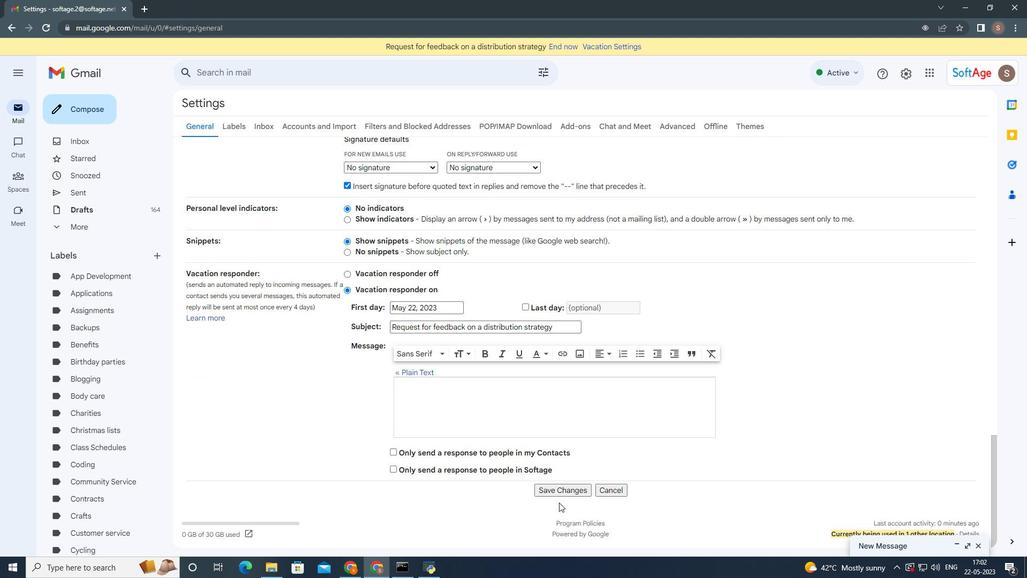 
Action: Mouse pressed left at (554, 493)
Screenshot: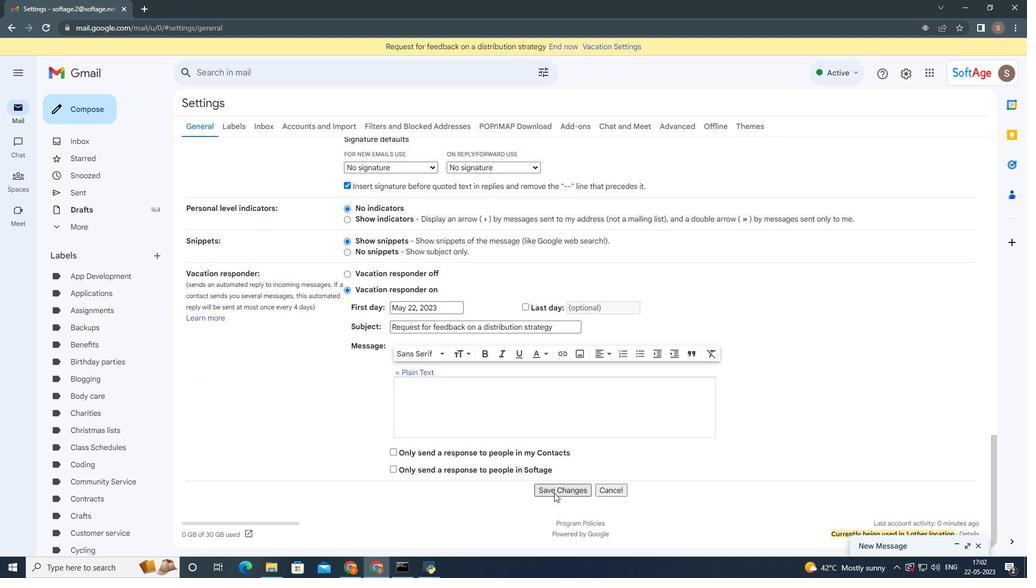 
Action: Mouse moved to (98, 110)
Screenshot: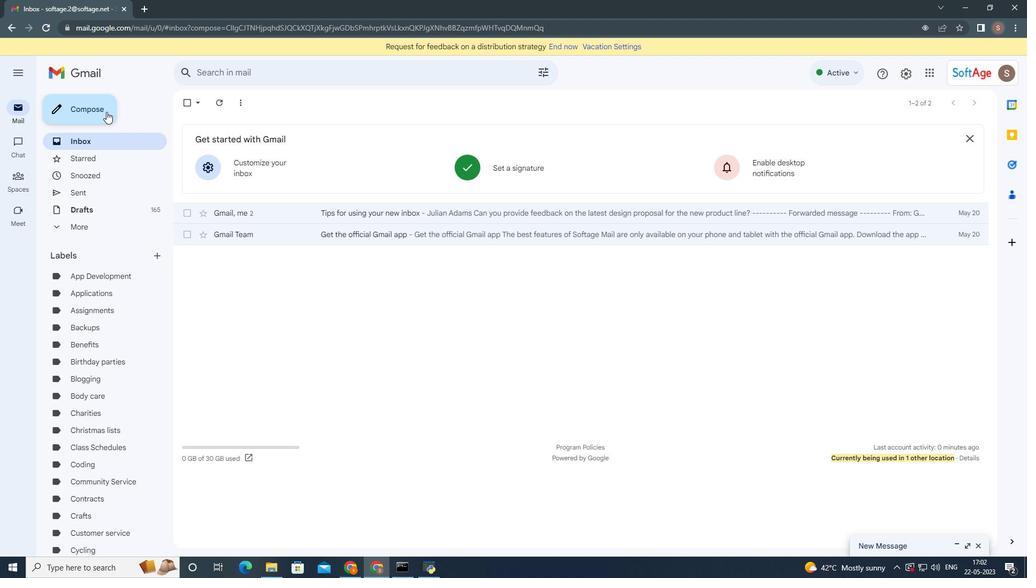
Action: Mouse pressed left at (98, 110)
Screenshot: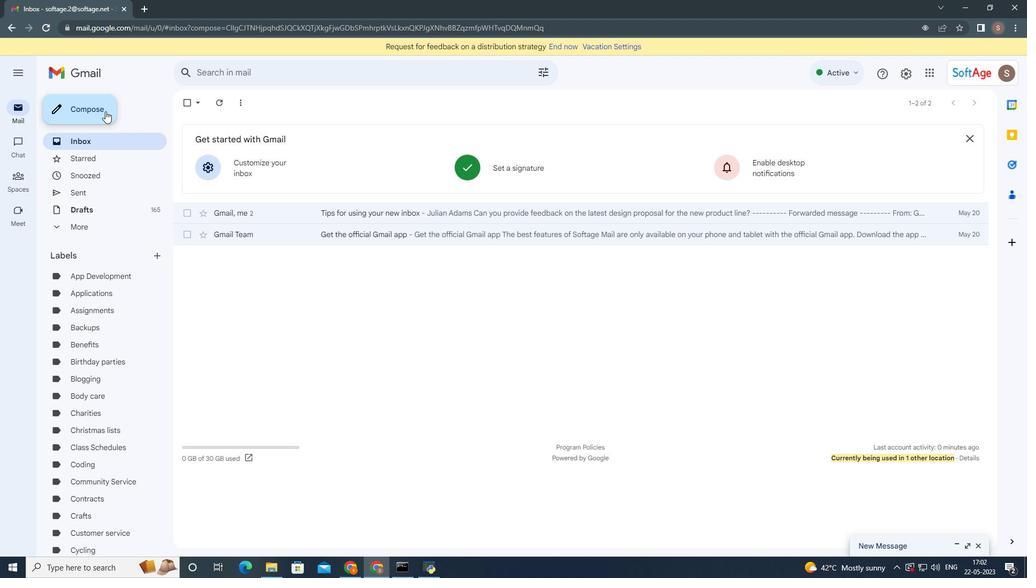
Action: Mouse moved to (562, 257)
Screenshot: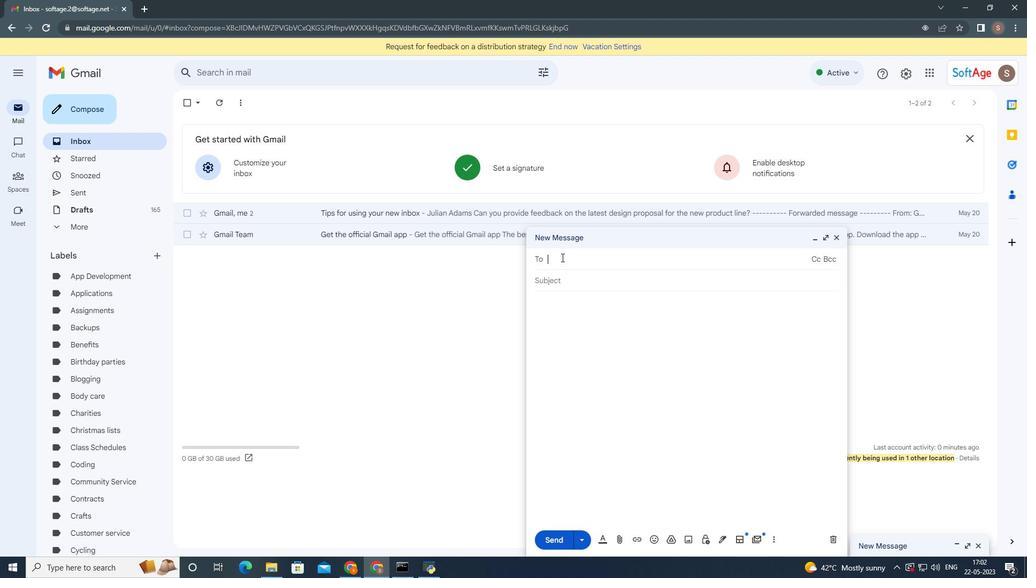 
Action: Key pressed softage.4
Screenshot: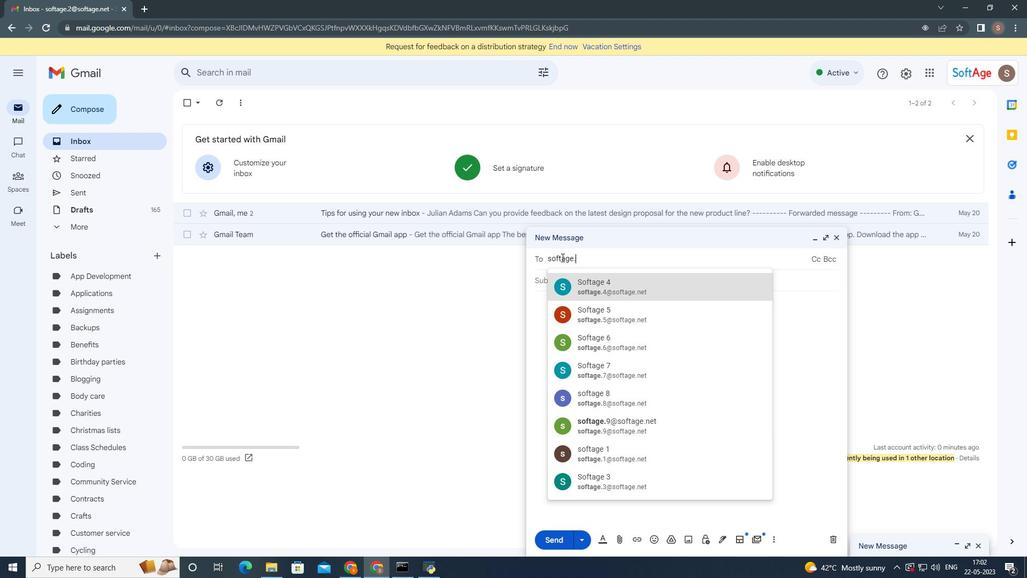 
Action: Mouse moved to (578, 279)
Screenshot: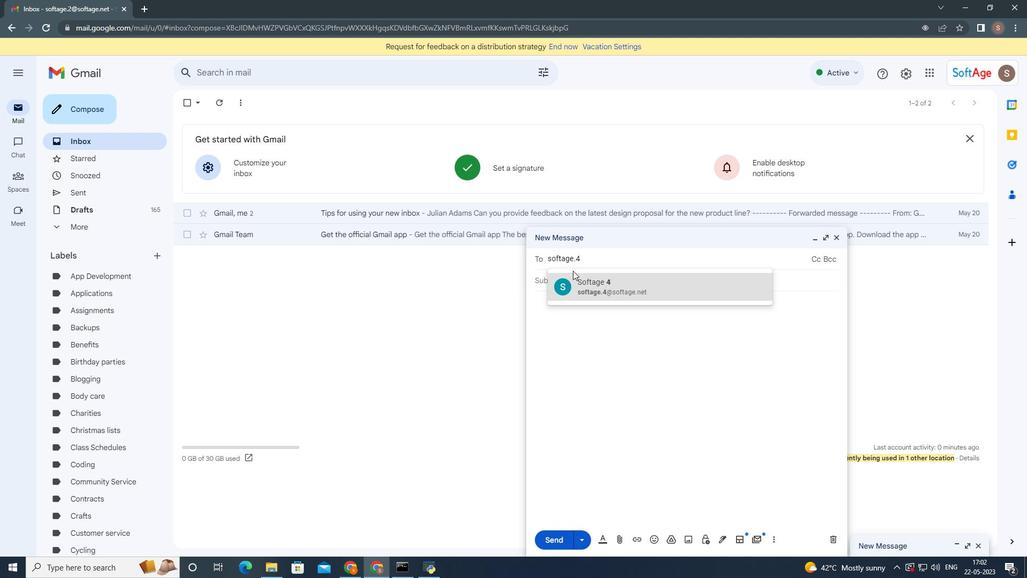 
Action: Mouse pressed left at (578, 279)
Screenshot: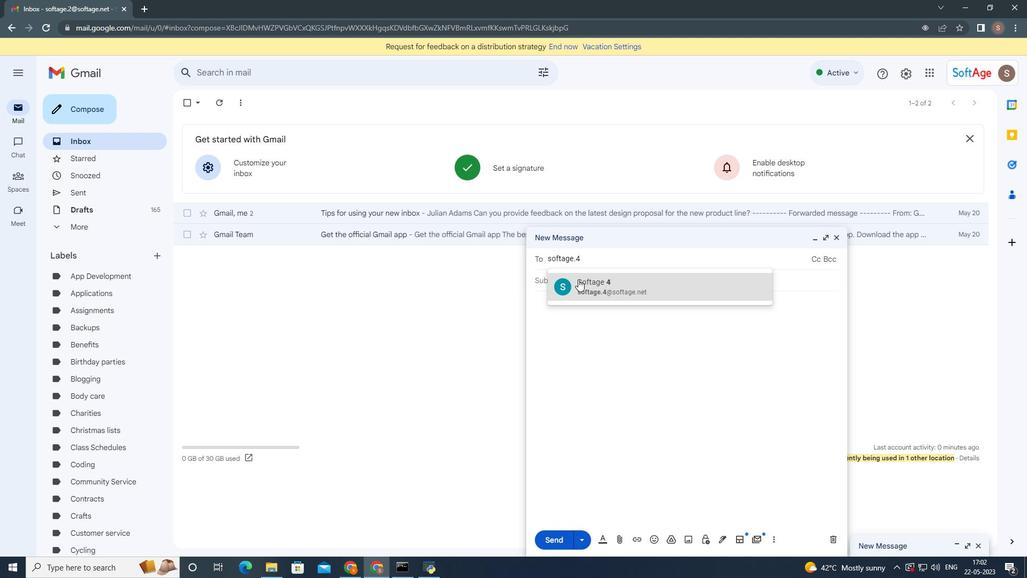 
Action: Mouse moved to (722, 540)
Screenshot: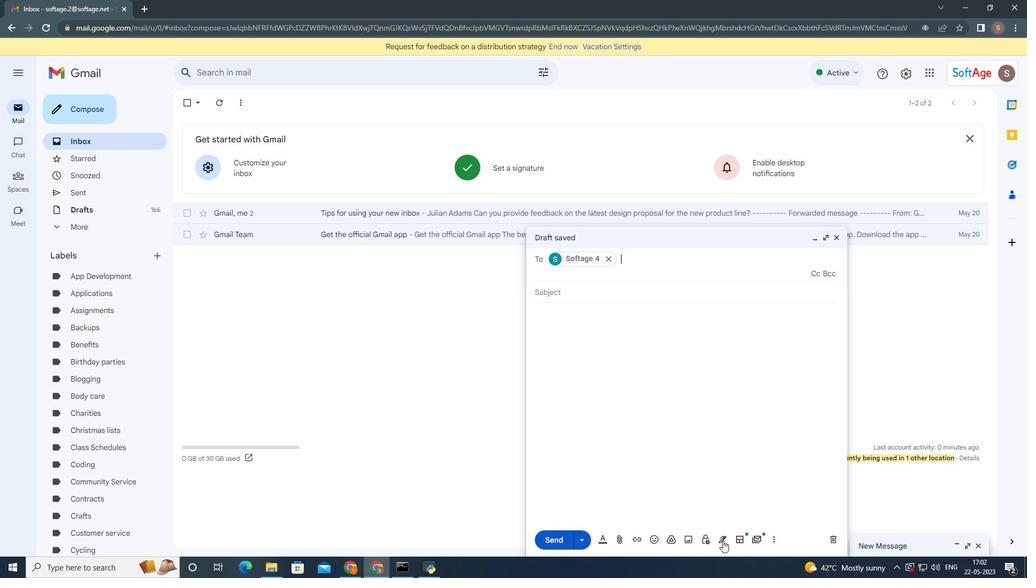
Action: Mouse pressed left at (722, 540)
Screenshot: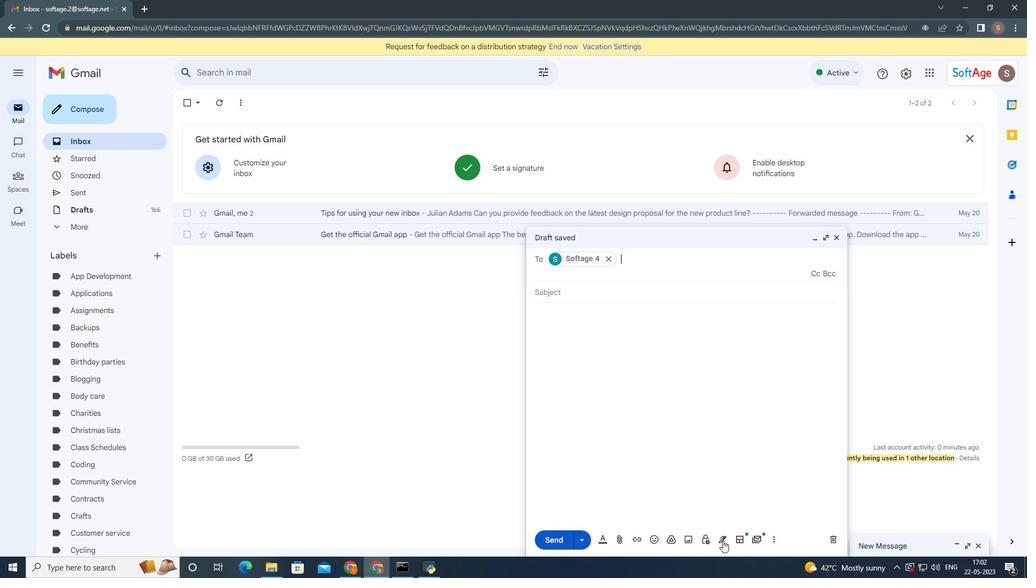 
Action: Mouse moved to (761, 522)
Screenshot: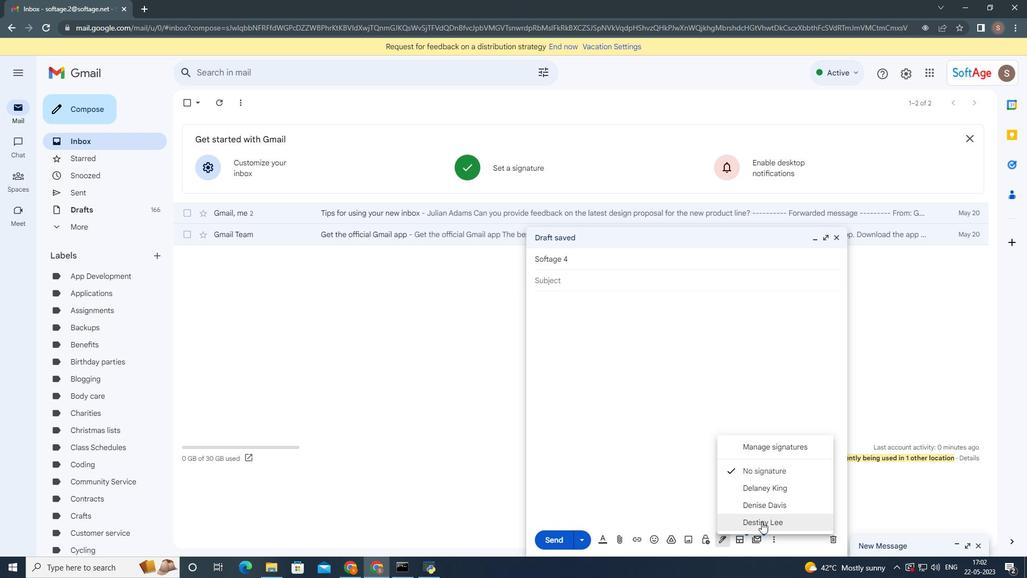 
Action: Mouse pressed left at (761, 522)
Screenshot: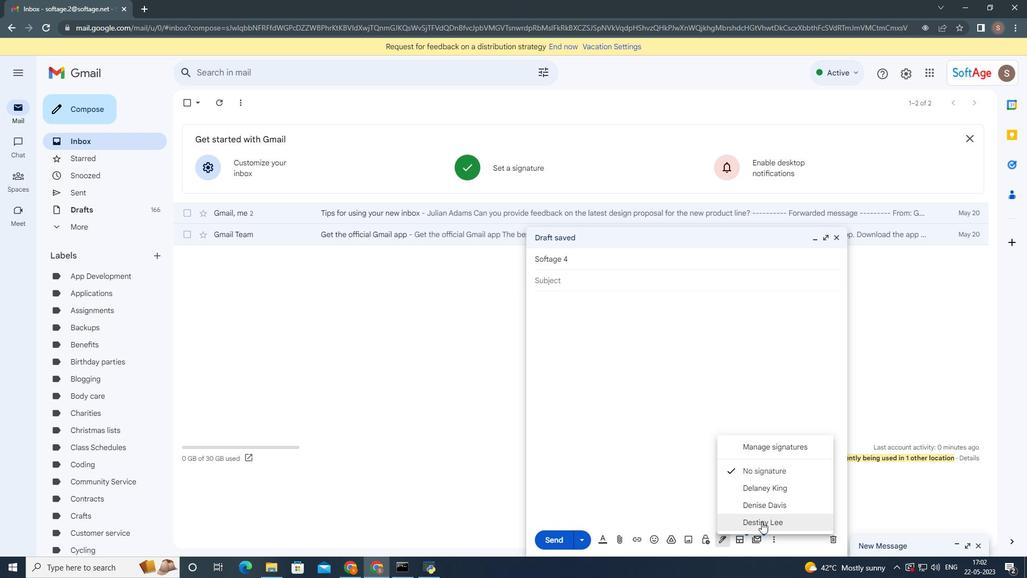 
Action: Mouse moved to (774, 539)
Screenshot: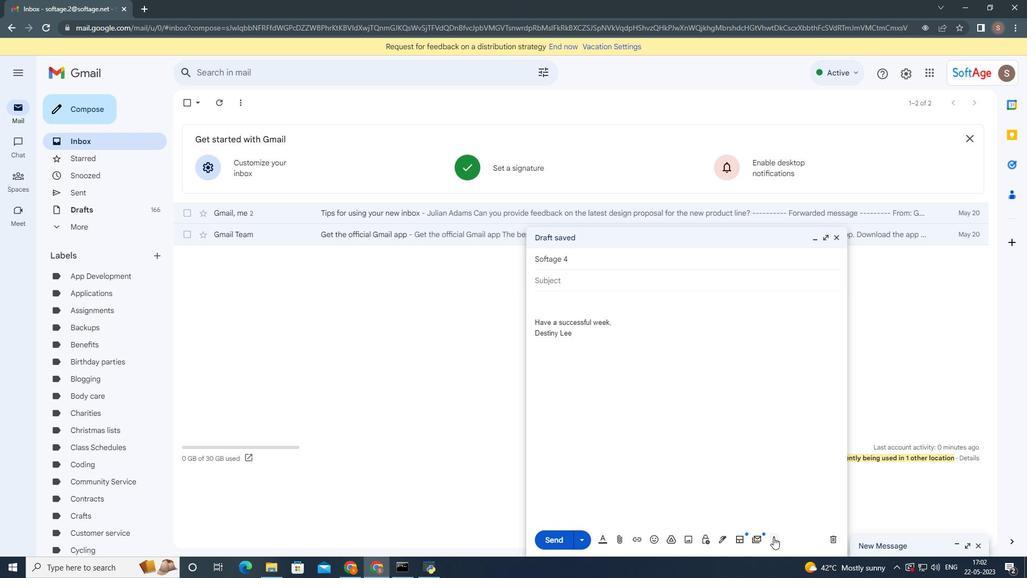 
Action: Mouse pressed left at (774, 539)
Screenshot: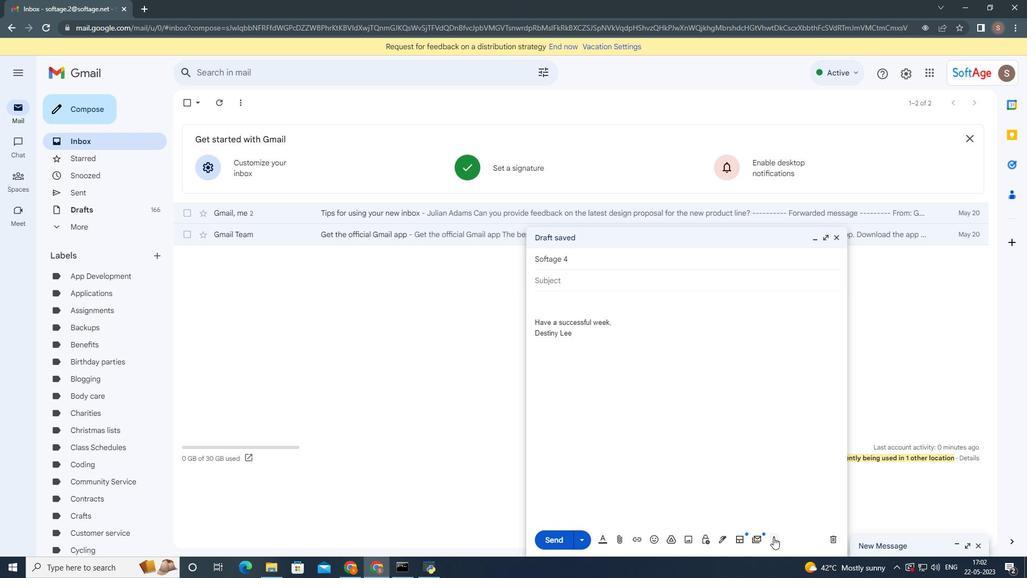 
Action: Mouse moved to (801, 438)
Screenshot: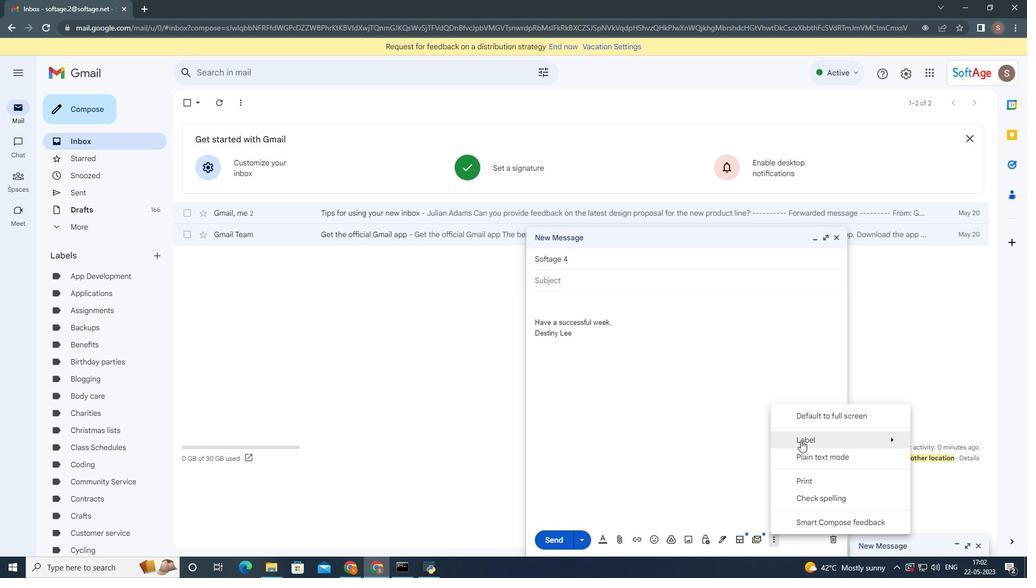 
Action: Mouse pressed left at (801, 438)
Screenshot: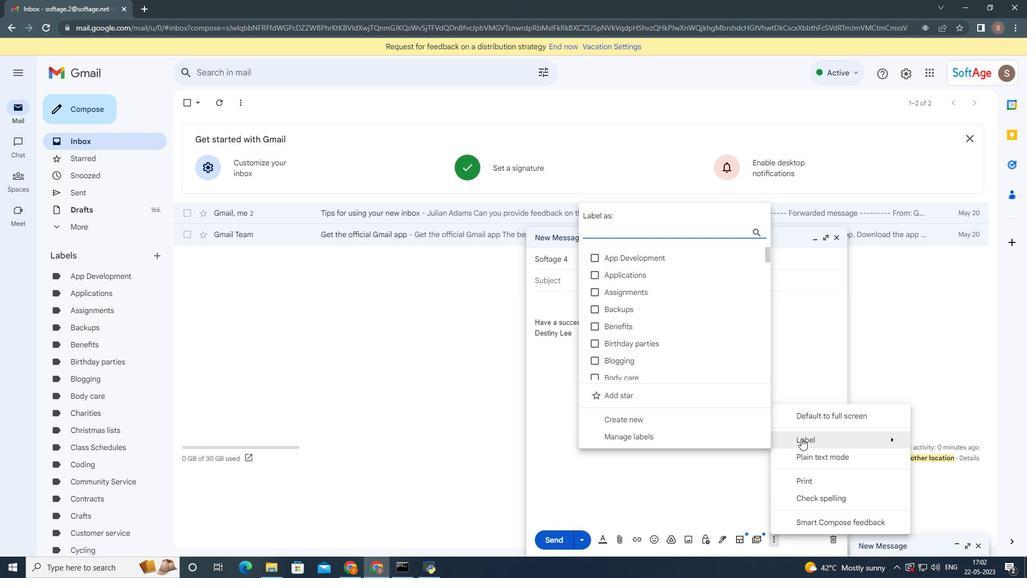 
Action: Mouse moved to (659, 334)
Screenshot: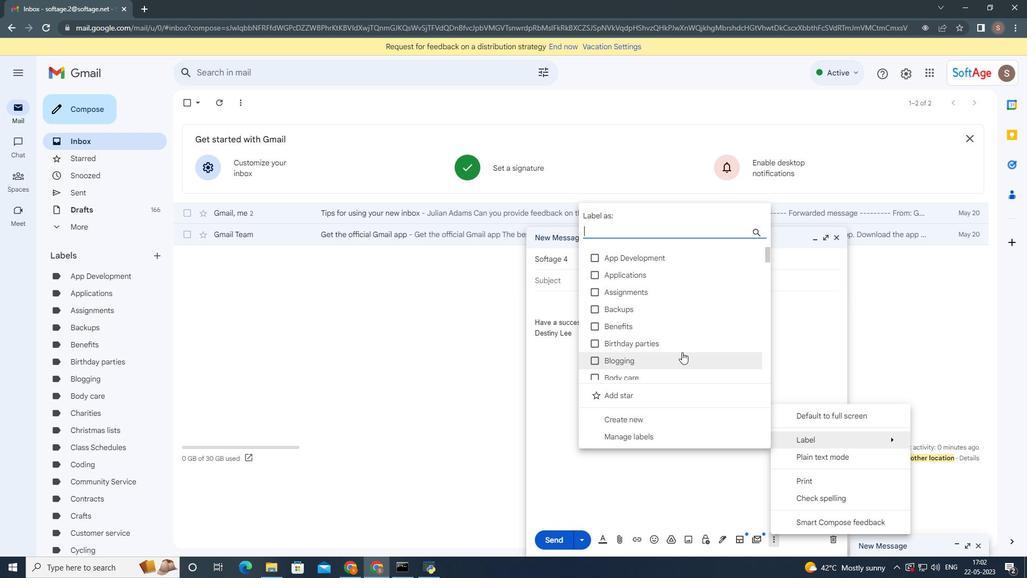 
Action: Mouse scrolled (659, 333) with delta (0, 0)
Screenshot: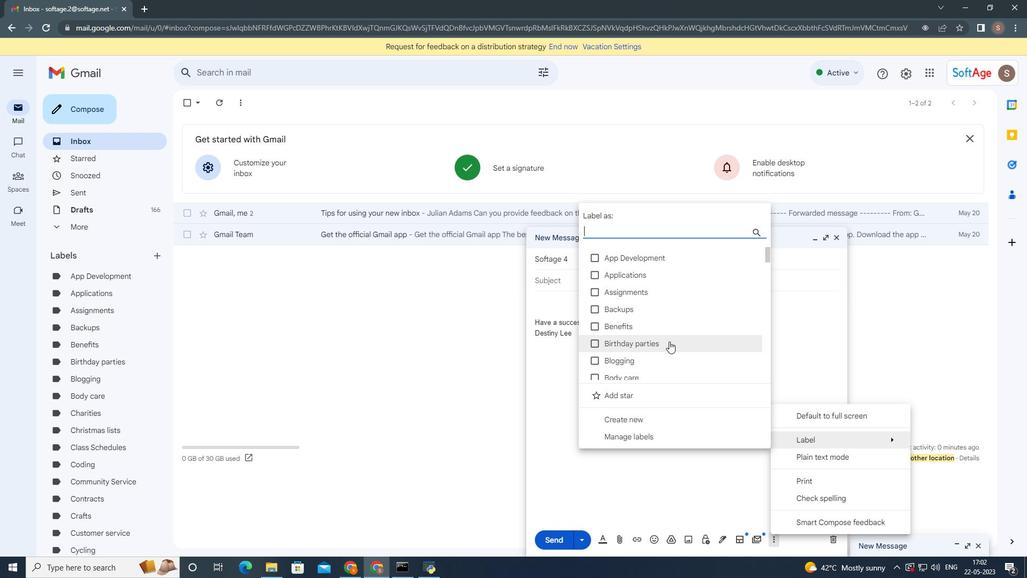 
Action: Mouse moved to (658, 334)
Screenshot: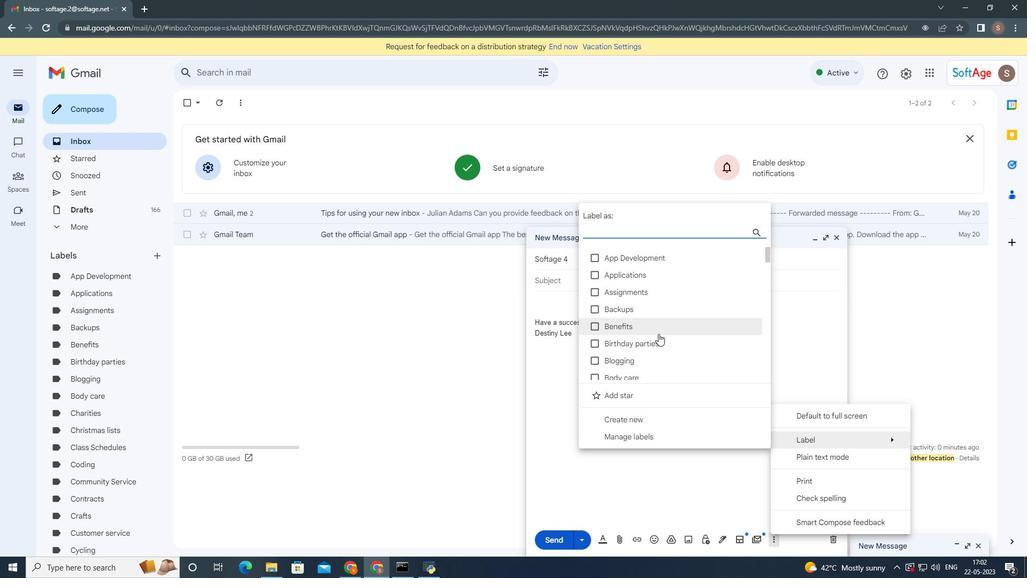 
Action: Mouse scrolled (658, 333) with delta (0, 0)
Screenshot: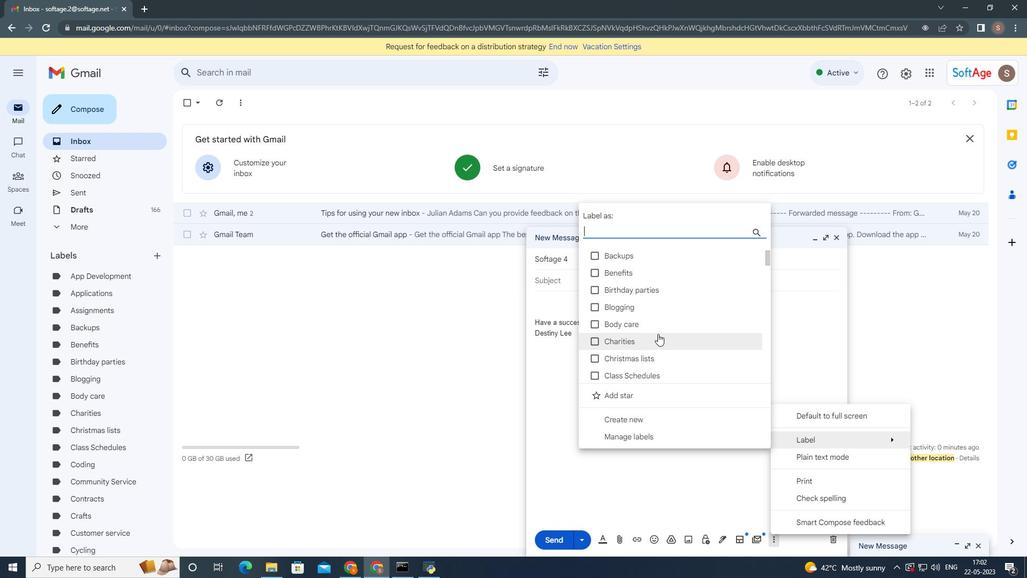 
Action: Mouse scrolled (658, 333) with delta (0, 0)
Screenshot: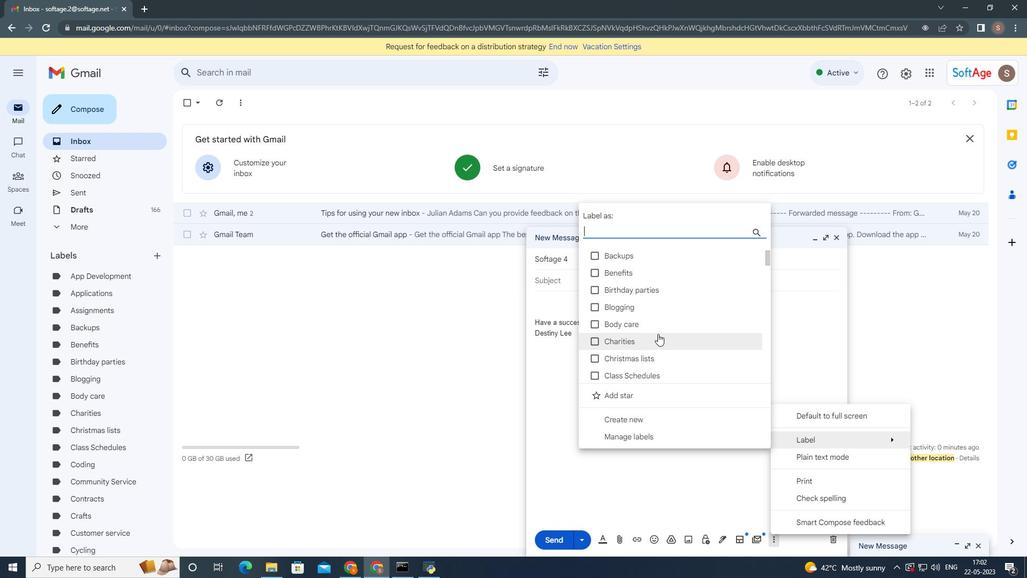 
Action: Mouse scrolled (658, 333) with delta (0, 0)
Screenshot: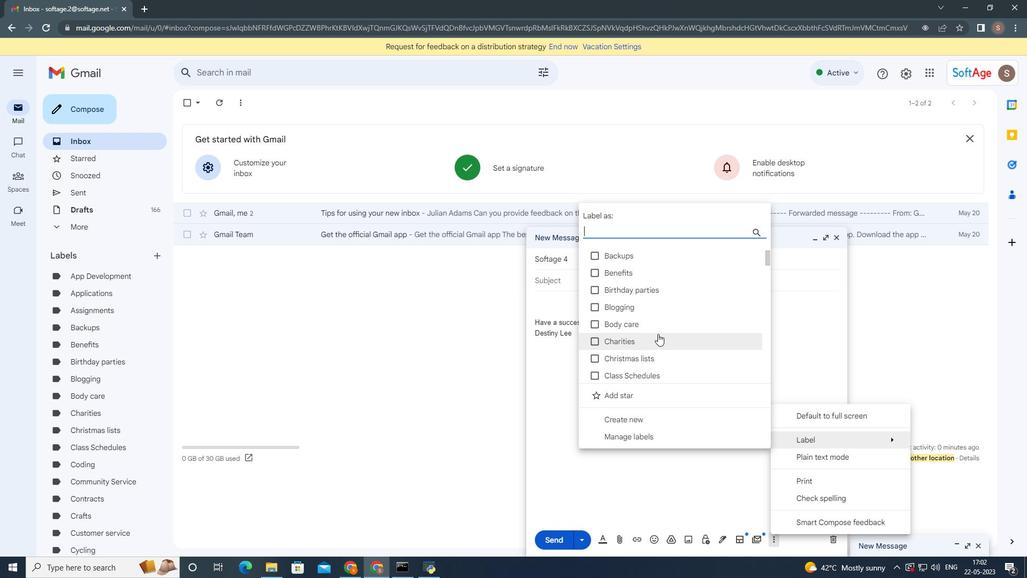 
Action: Mouse scrolled (658, 333) with delta (0, 0)
Screenshot: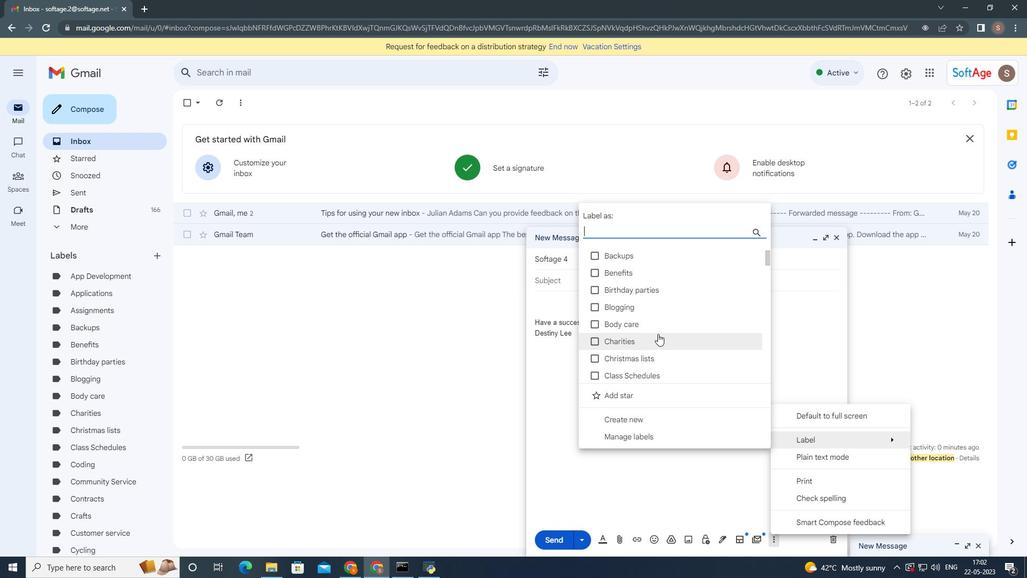 
Action: Mouse scrolled (658, 333) with delta (0, 0)
Screenshot: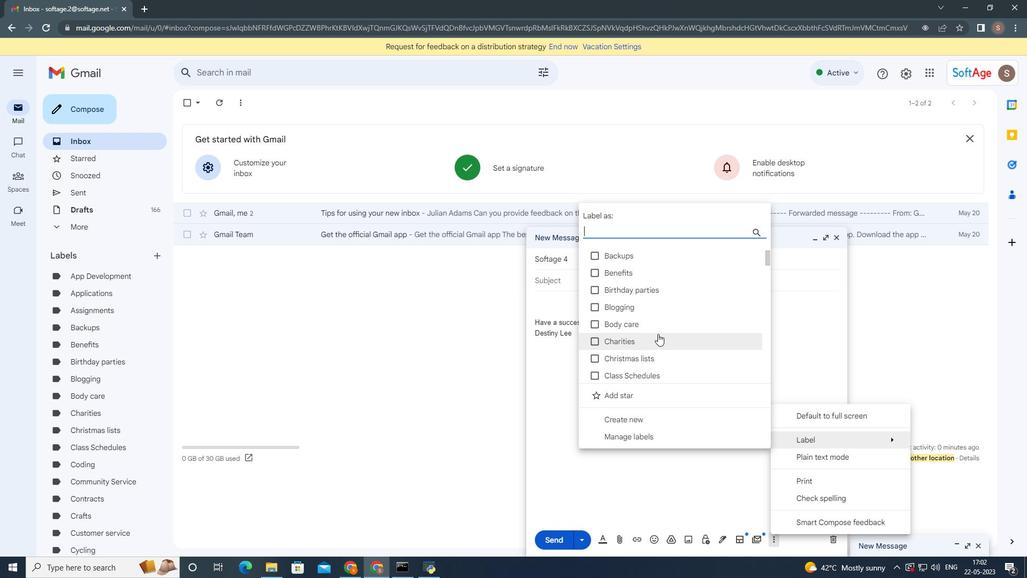 
Action: Mouse scrolled (658, 333) with delta (0, 0)
Screenshot: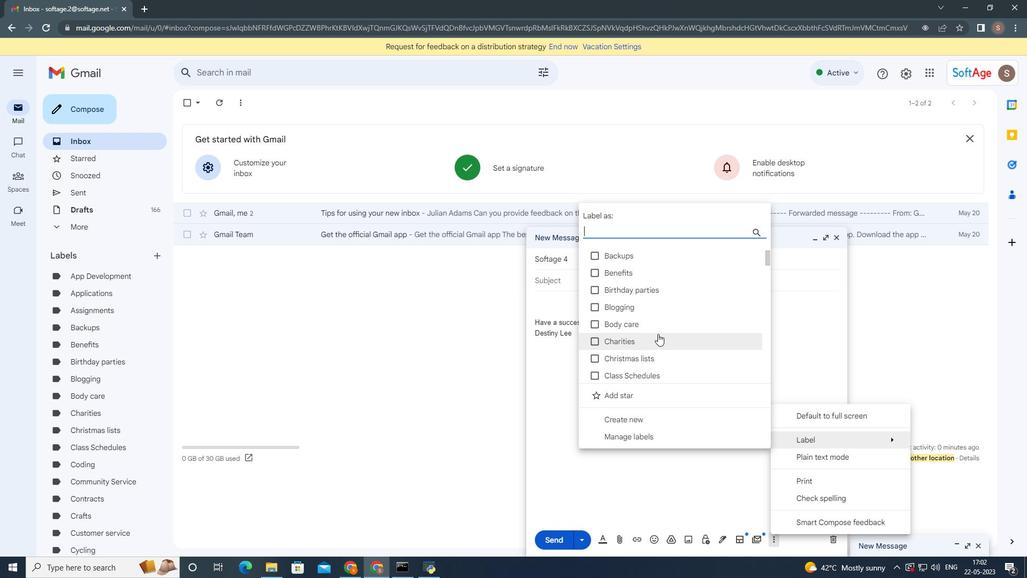 
Action: Mouse moved to (653, 413)
Screenshot: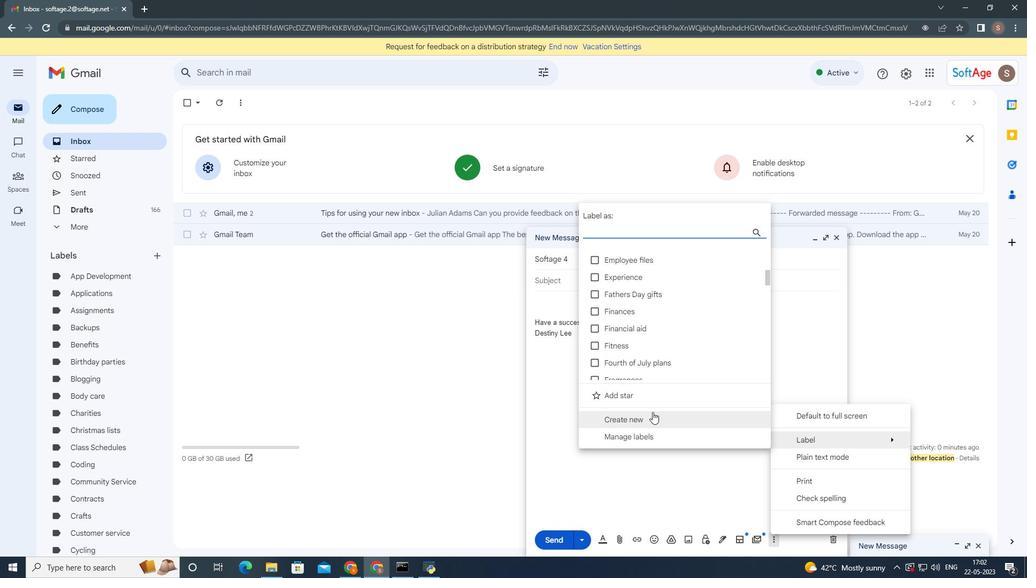 
Action: Mouse pressed left at (653, 413)
Screenshot: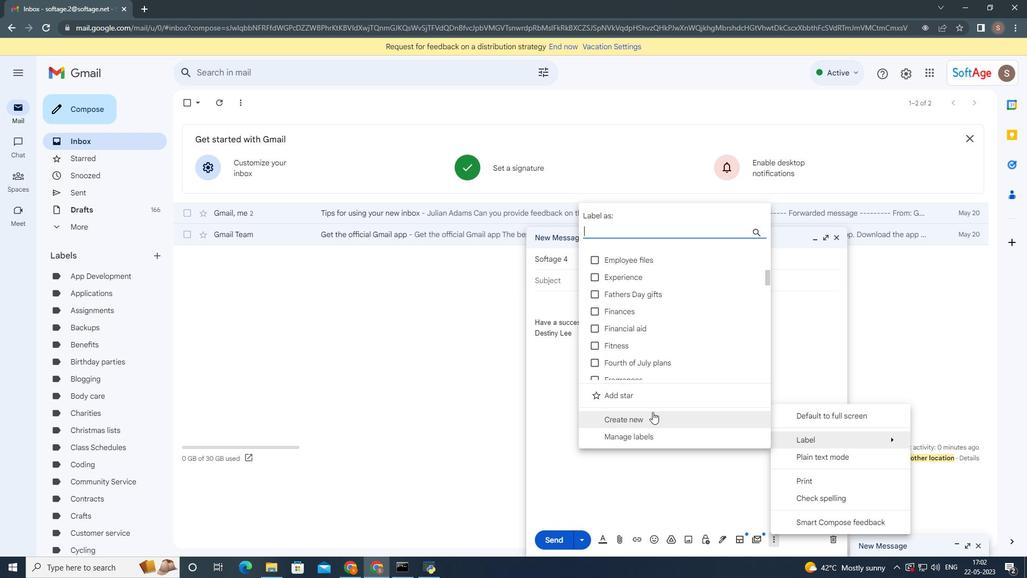 
Action: Mouse moved to (526, 284)
Screenshot: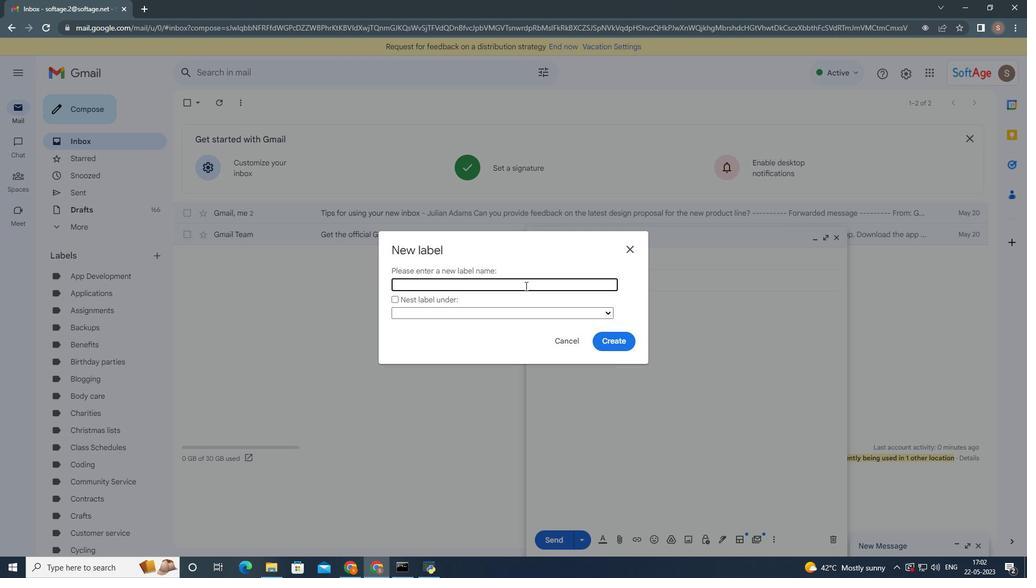 
Action: Key pressed <Key.shift>Trademarks
Screenshot: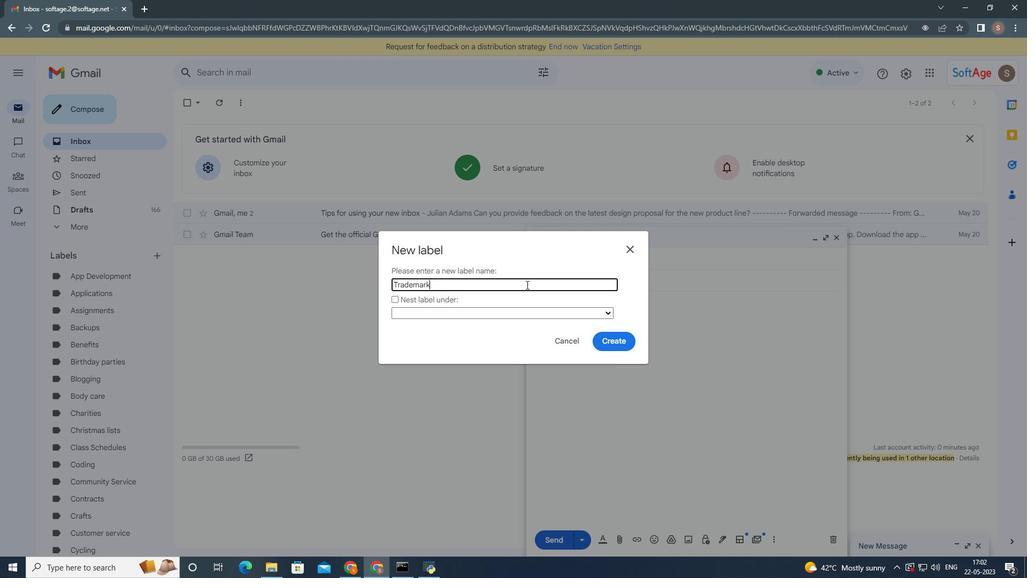 
Action: Mouse moved to (616, 337)
Screenshot: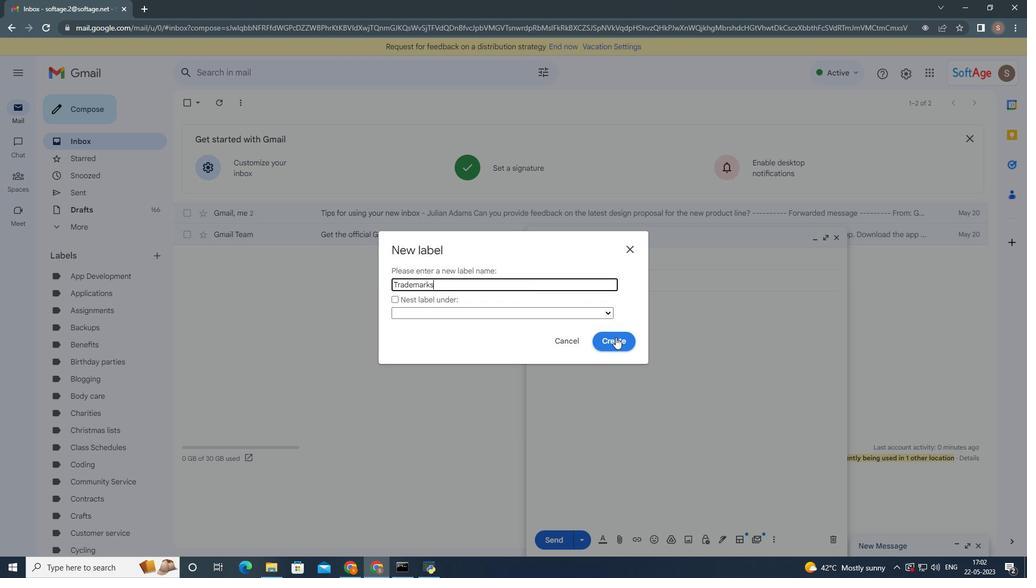 
Action: Mouse pressed left at (616, 337)
Screenshot: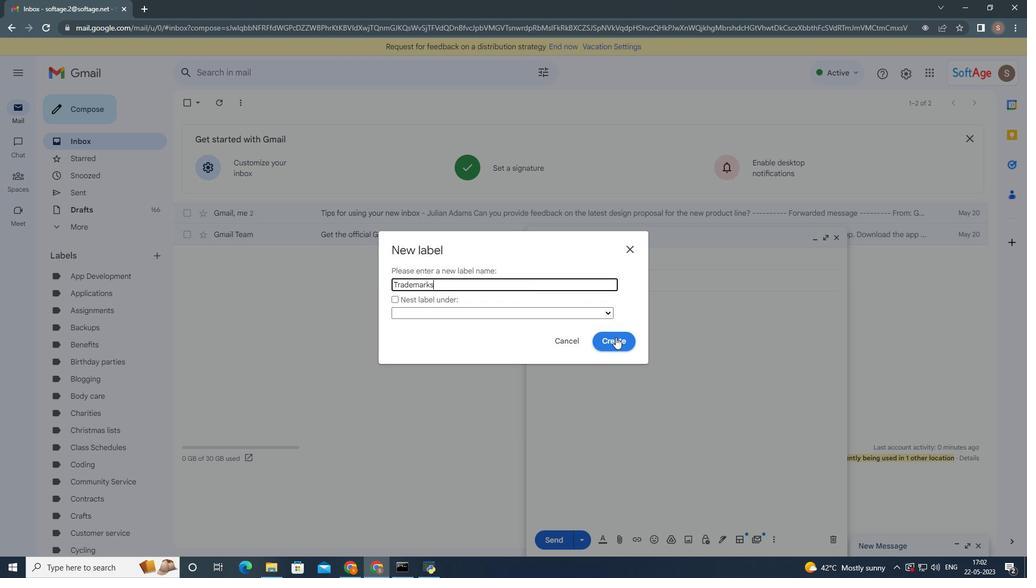 
Action: Mouse moved to (616, 336)
Screenshot: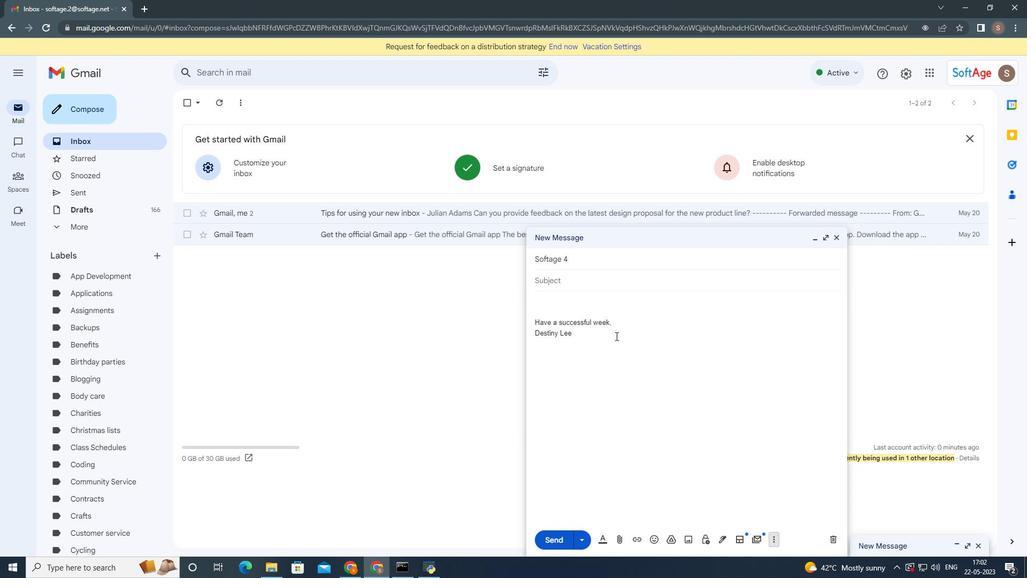 
